 Task: Find the walking route from Golden Gate Park to the San Francisco Museum of Modern Art.
Action: Mouse moved to (224, 81)
Screenshot: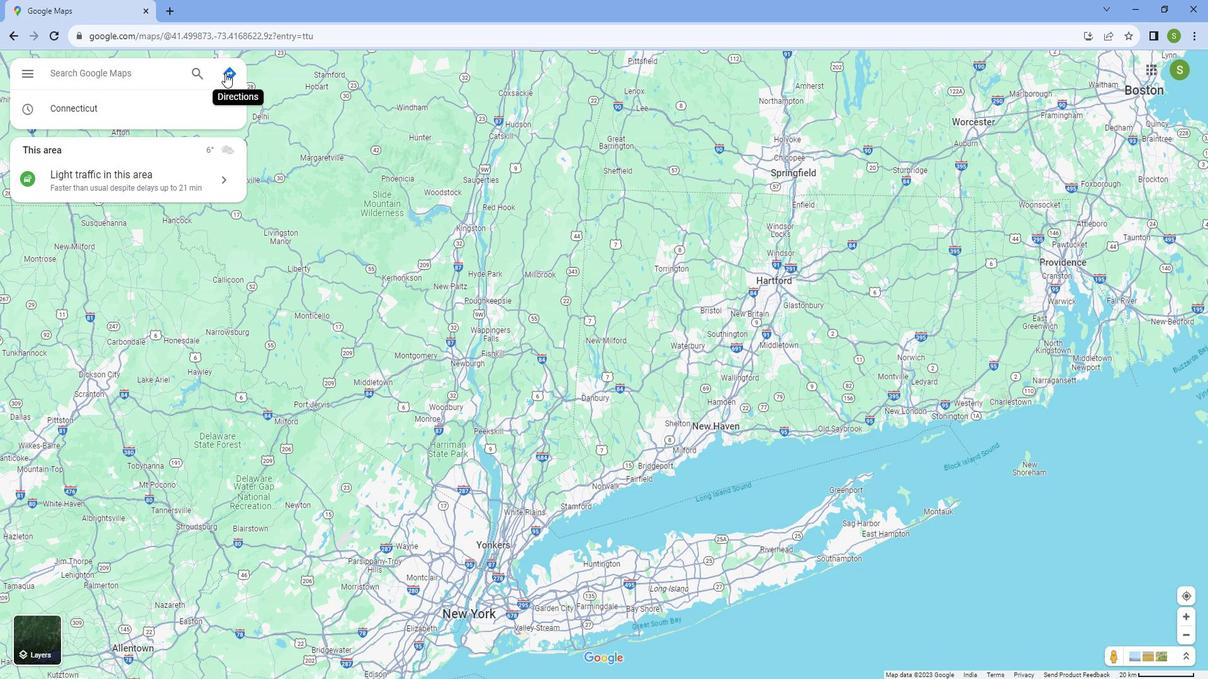 
Action: Mouse pressed left at (224, 81)
Screenshot: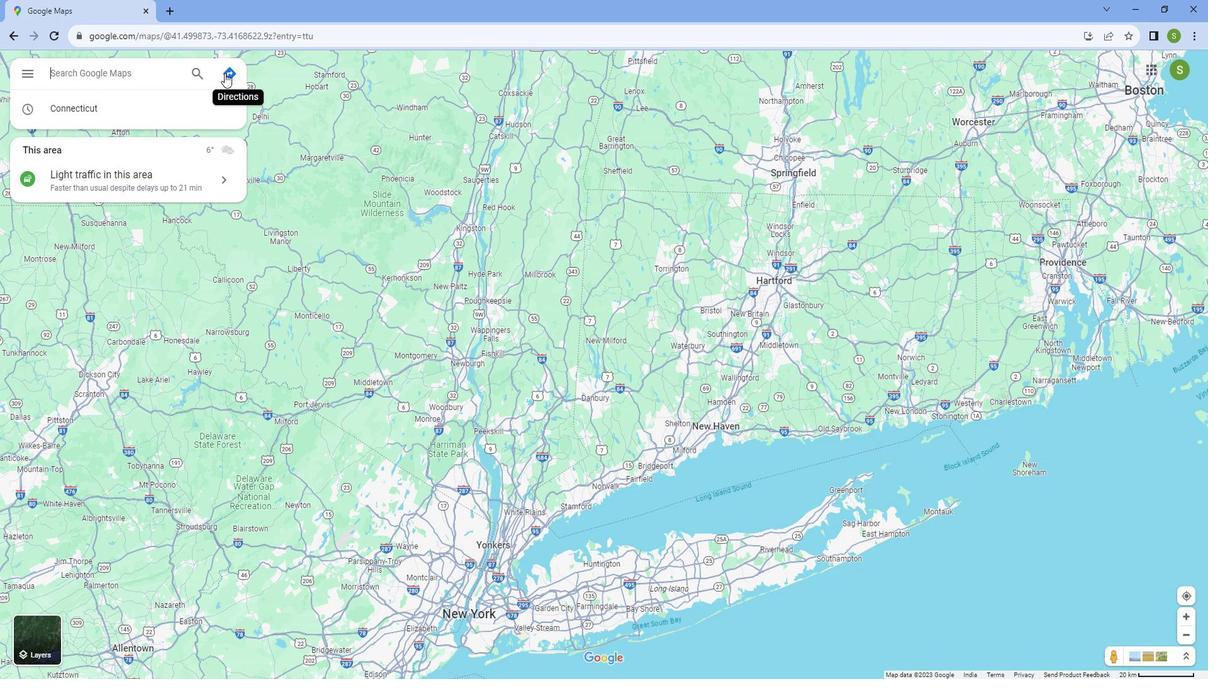 
Action: Mouse moved to (117, 118)
Screenshot: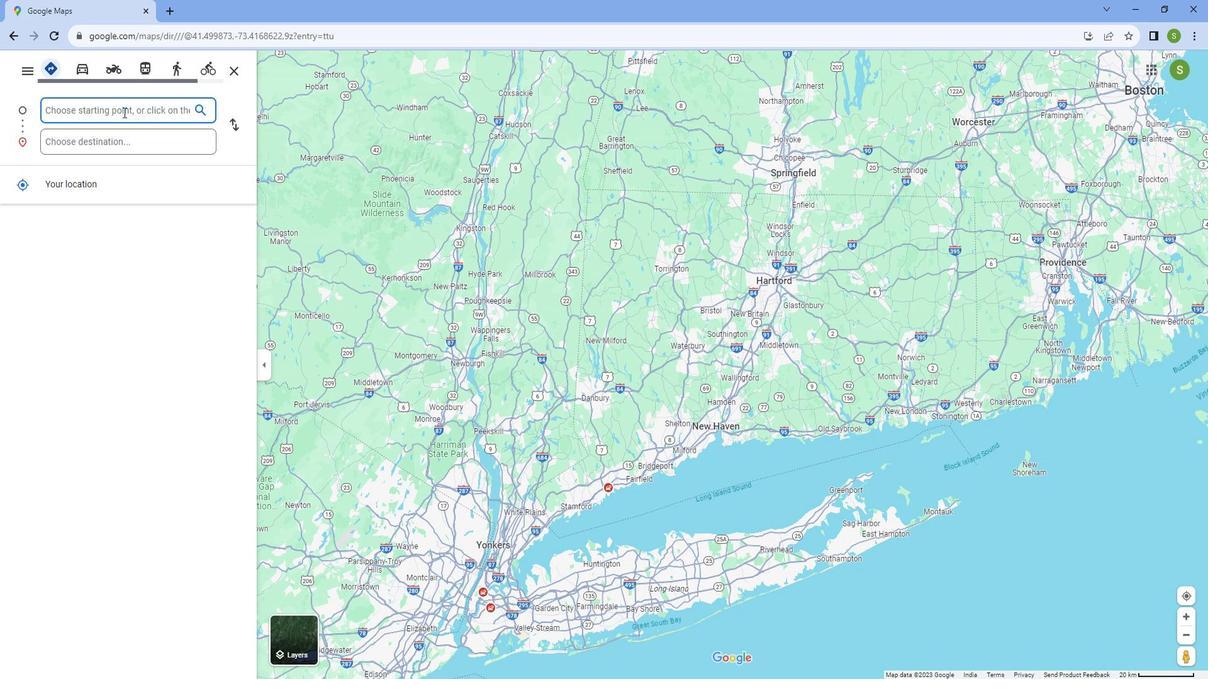 
Action: Key pressed <Key.caps_lock>G<Key.caps_lock>old
Screenshot: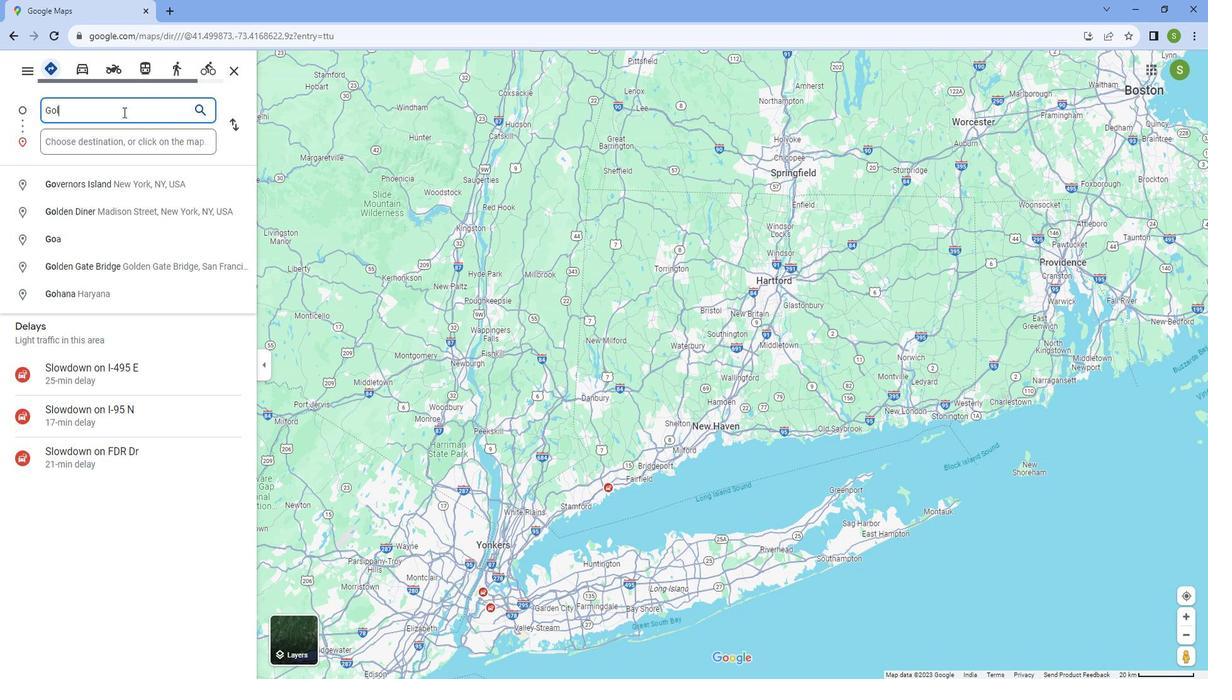 
Action: Mouse moved to (130, 123)
Screenshot: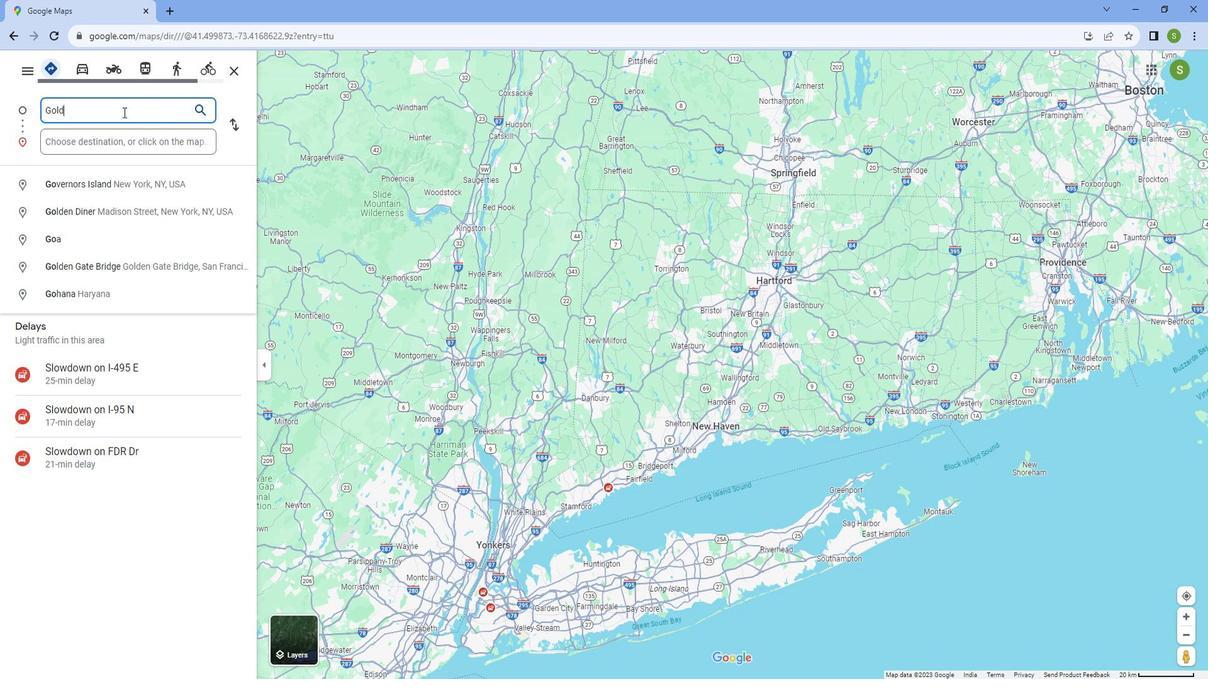 
Action: Key pressed e
Screenshot: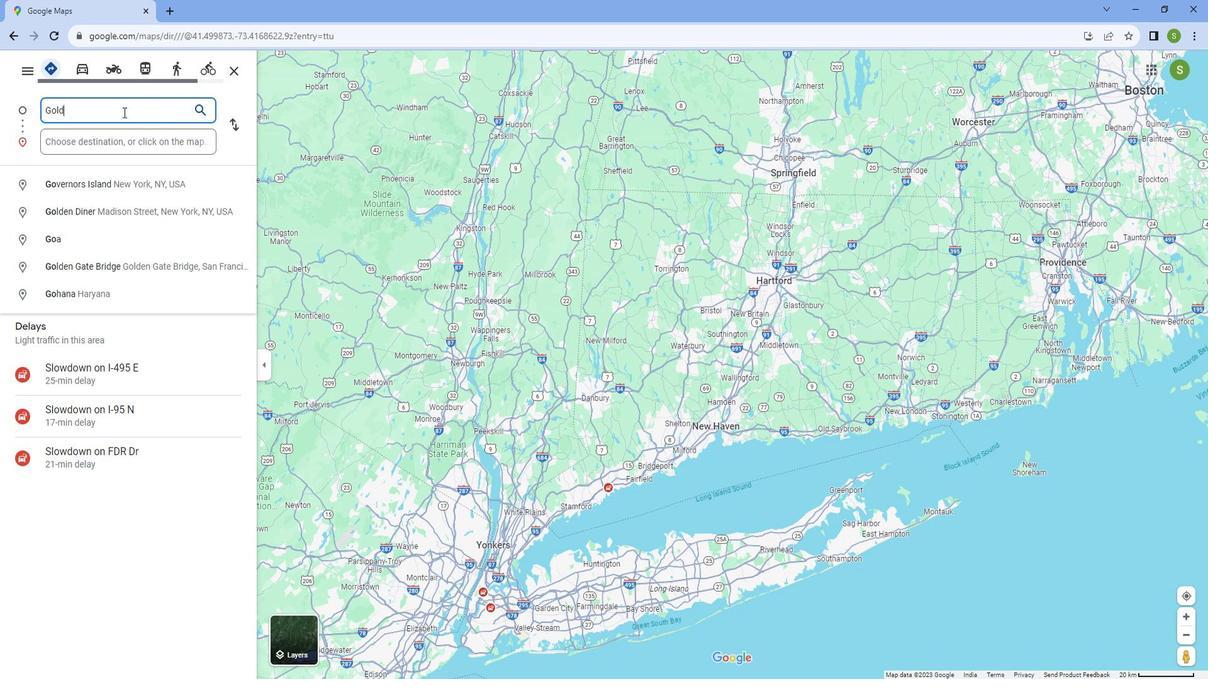 
Action: Mouse moved to (142, 127)
Screenshot: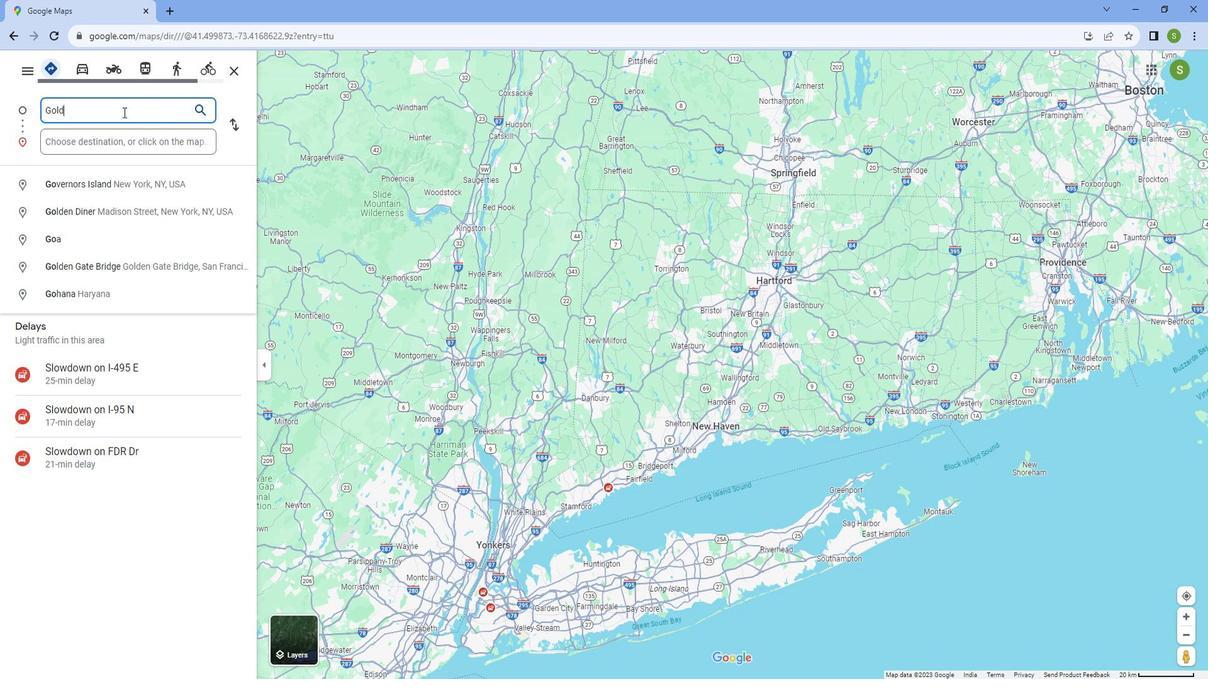 
Action: Key pressed n<Key.space><Key.caps_lock>G<Key.caps_lock>ate<Key.space><Key.caps_lock>P<Key.caps_lock>ark
Screenshot: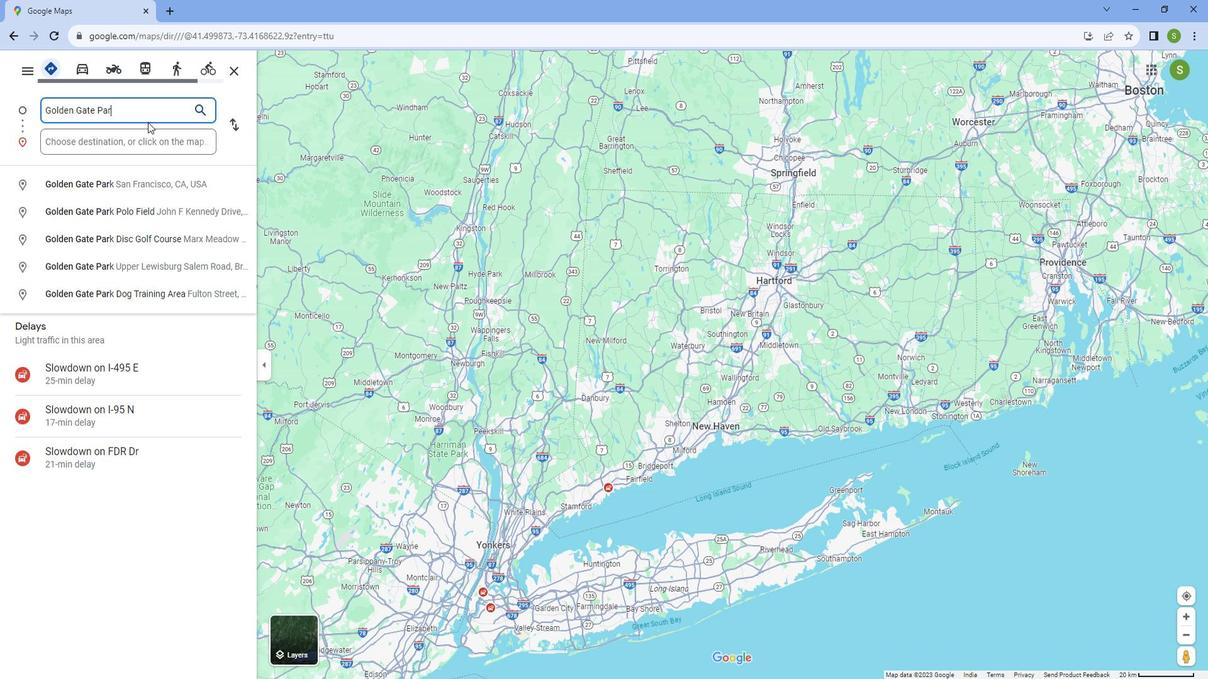 
Action: Mouse moved to (149, 182)
Screenshot: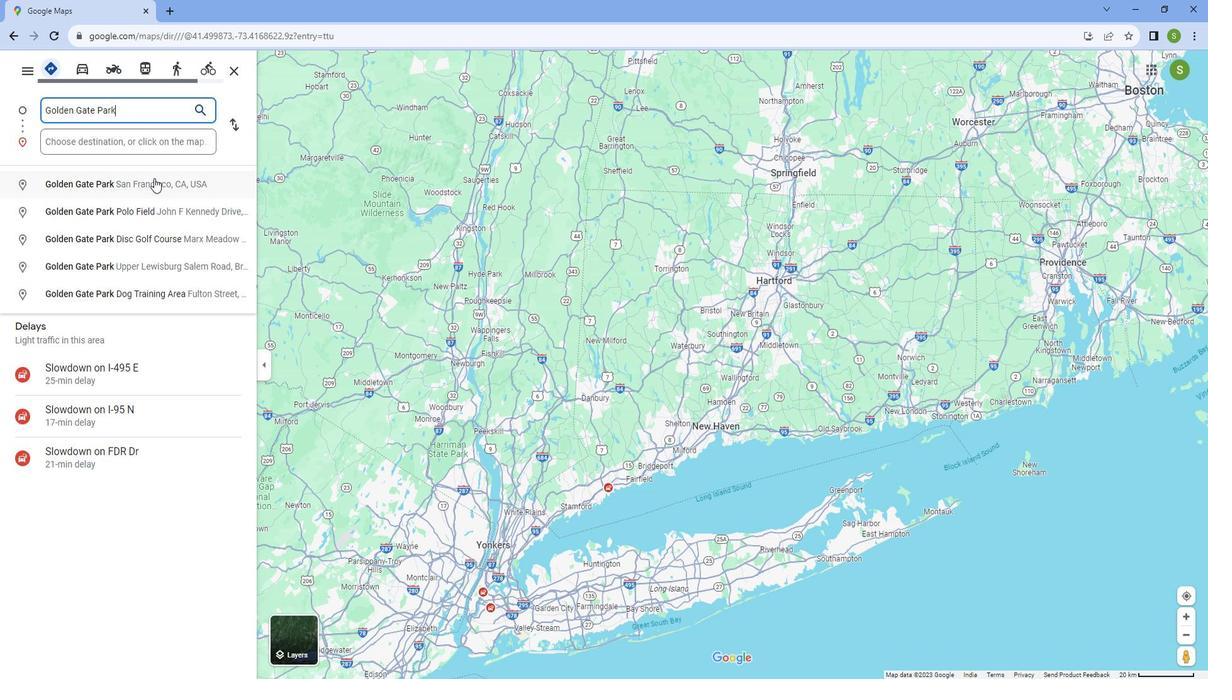 
Action: Mouse pressed left at (149, 182)
Screenshot: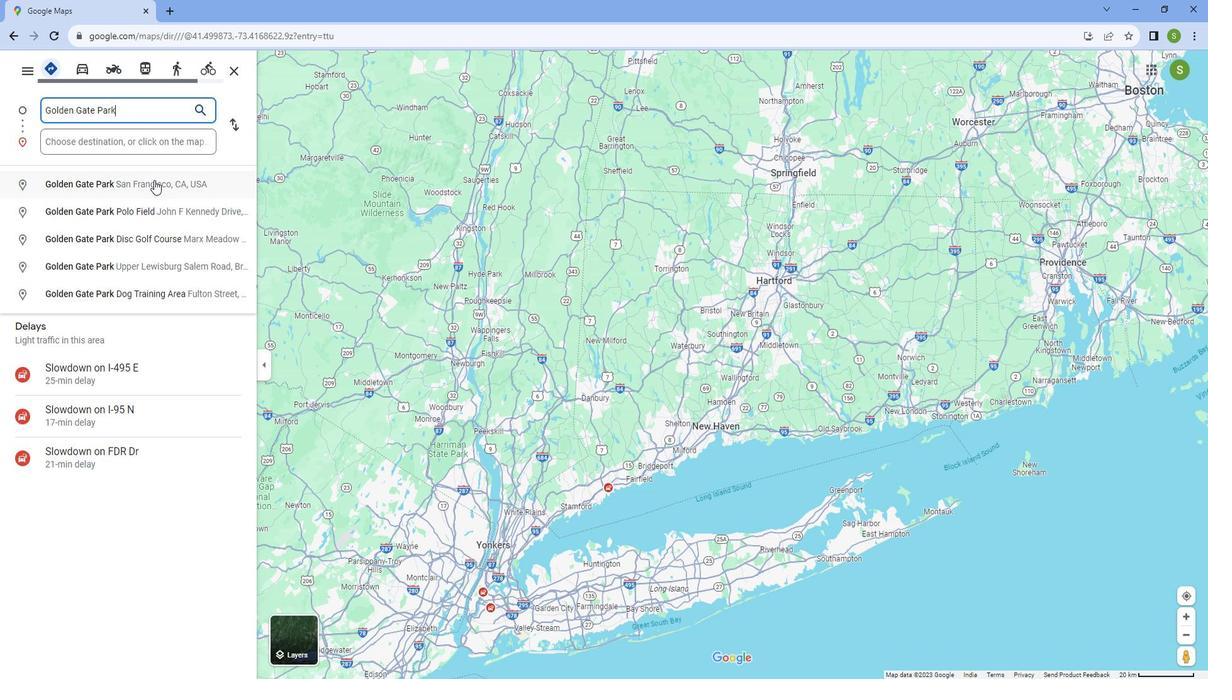 
Action: Mouse moved to (140, 144)
Screenshot: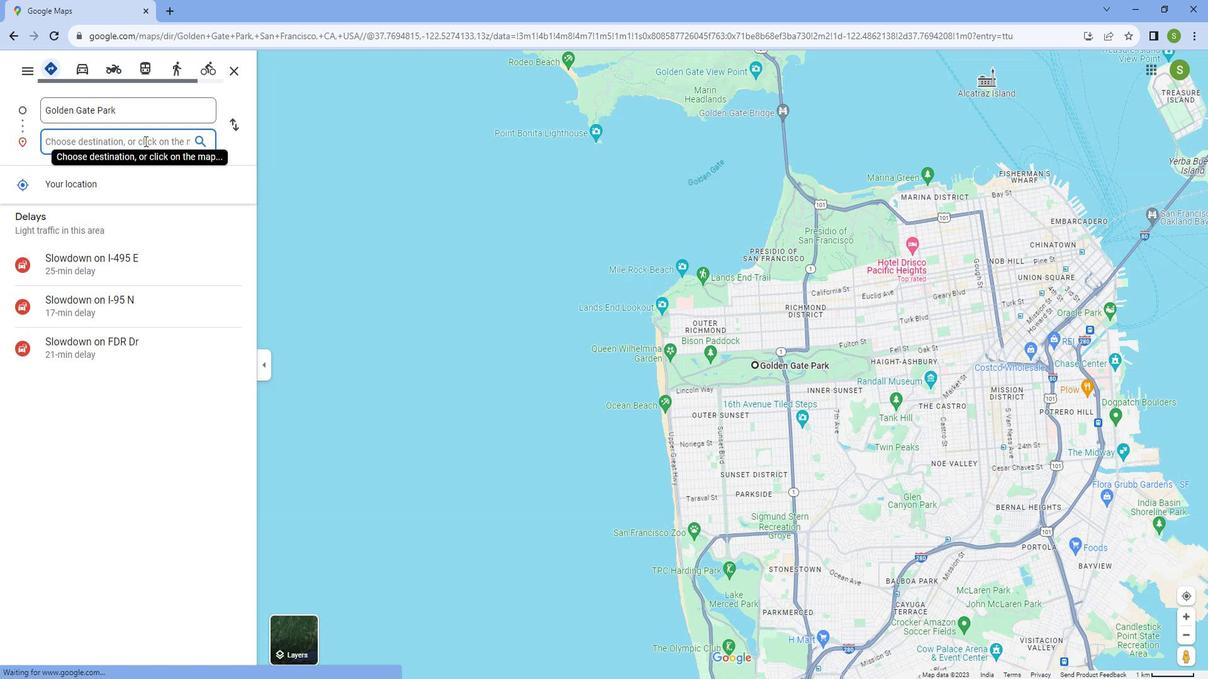 
Action: Mouse pressed left at (140, 144)
Screenshot: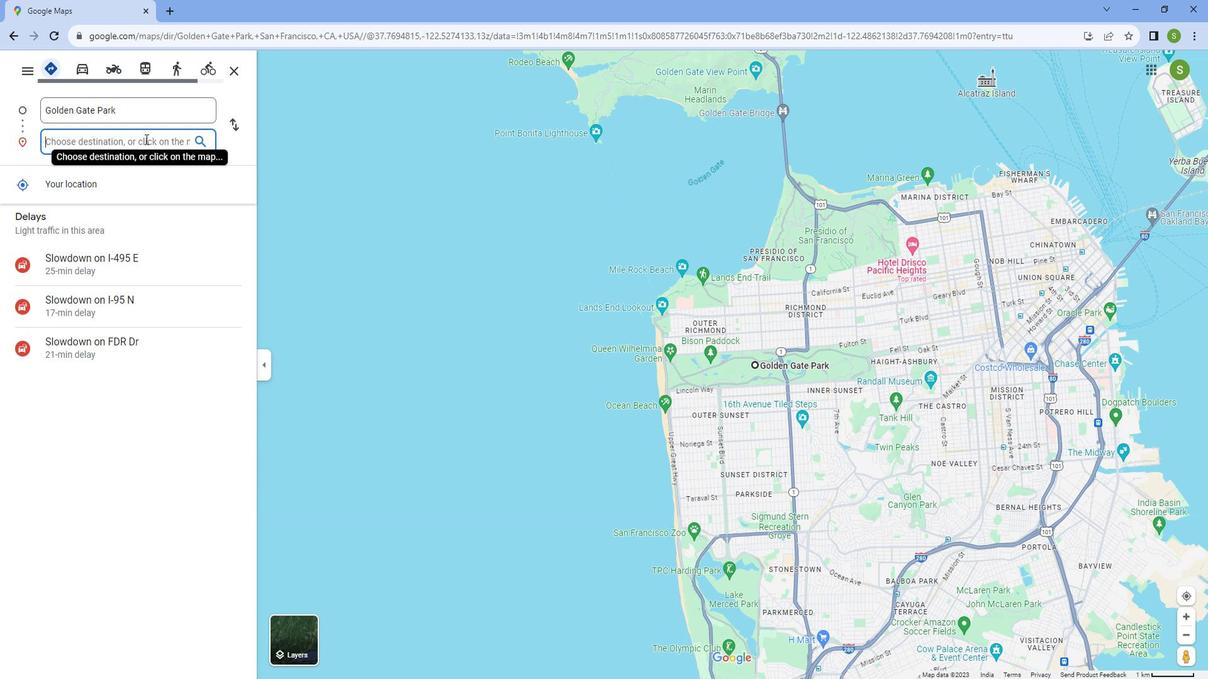 
Action: Mouse moved to (140, 144)
Screenshot: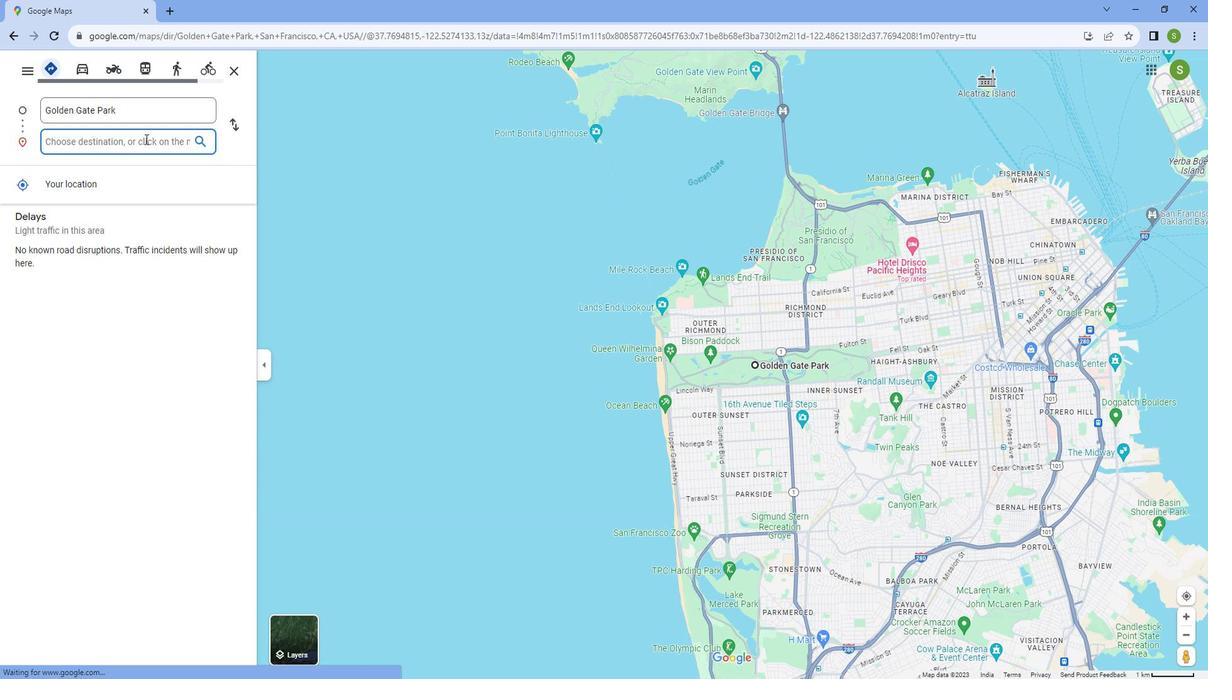 
Action: Key pressed <Key.caps_lock>S<Key.caps_lock>an<Key.space><Key.caps_lock>F<Key.caps_lock>rancisco<Key.space><Key.caps_lock>M<Key.caps_lock>use
Screenshot: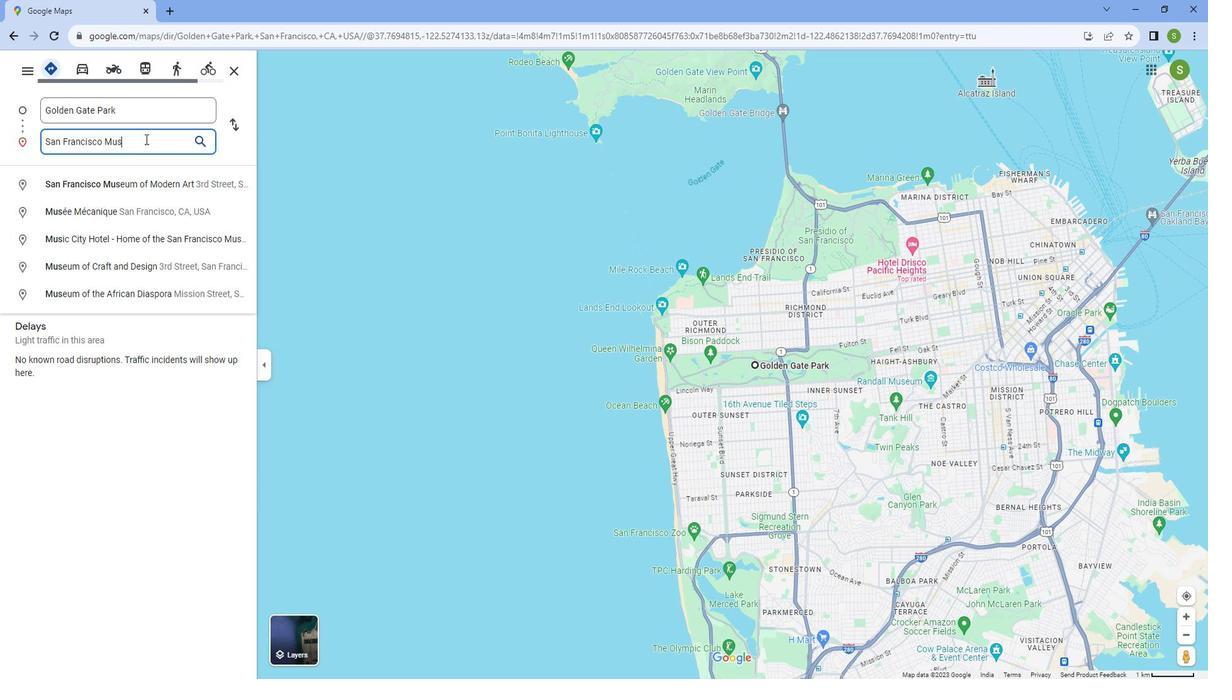 
Action: Mouse moved to (182, 147)
Screenshot: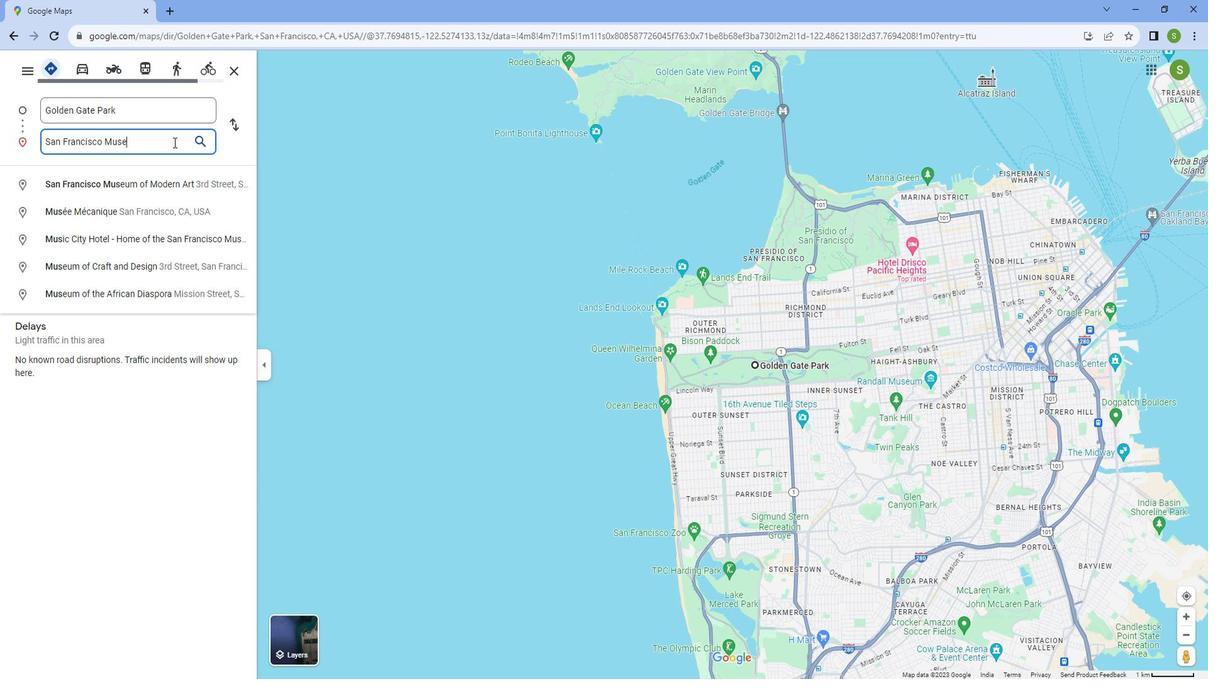 
Action: Key pressed um<Key.space><Key.caps_lock>OG<Key.backspace>F<Key.space><Key.caps_lock>m<Key.caps_lock>O<Key.backspace>
Screenshot: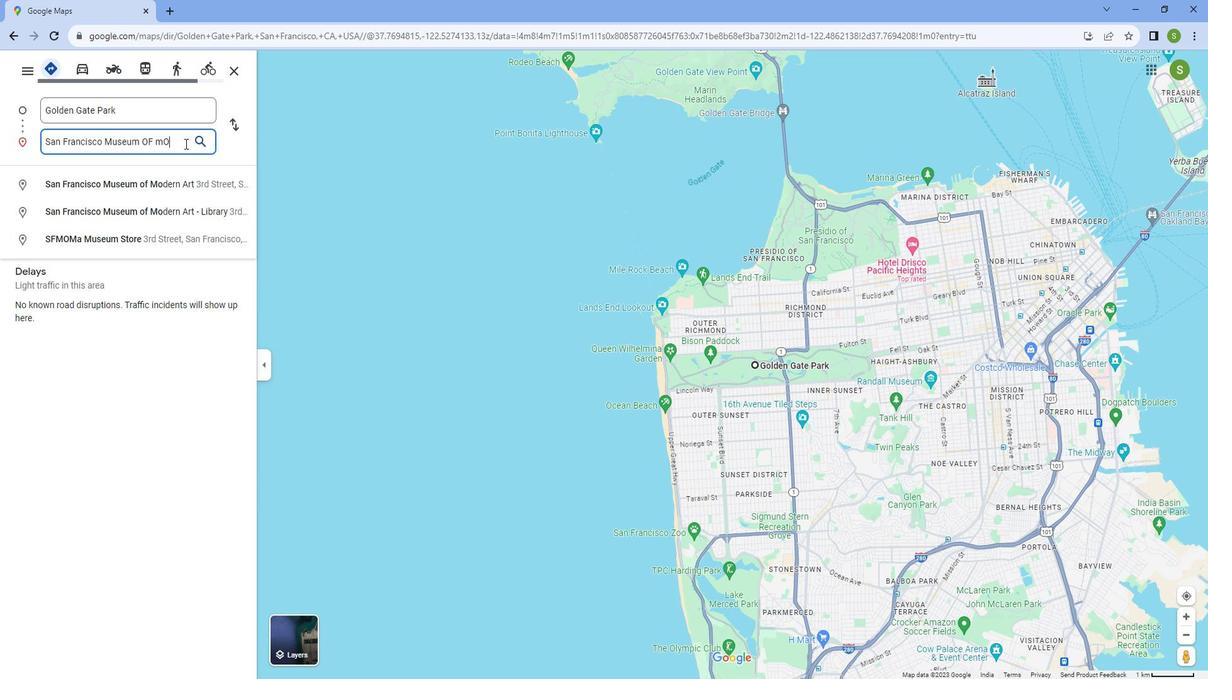 
Action: Mouse moved to (183, 148)
Screenshot: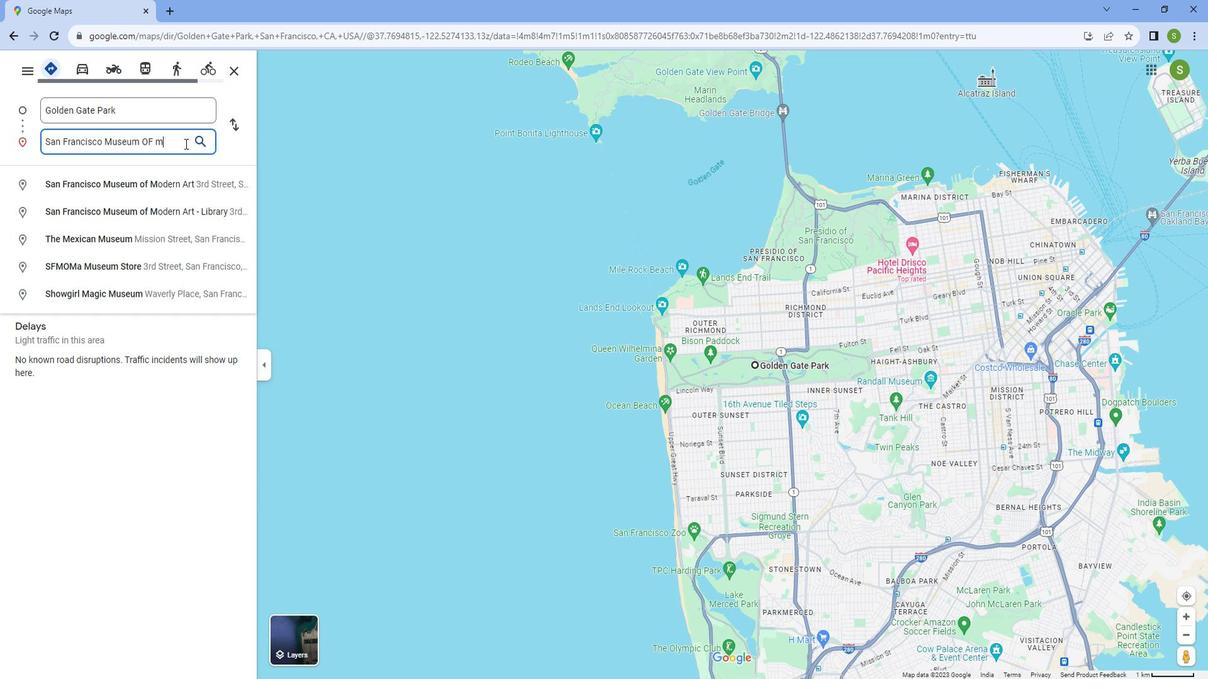 
Action: Key pressed <Key.backspace>M<Key.caps_lock>ode
Screenshot: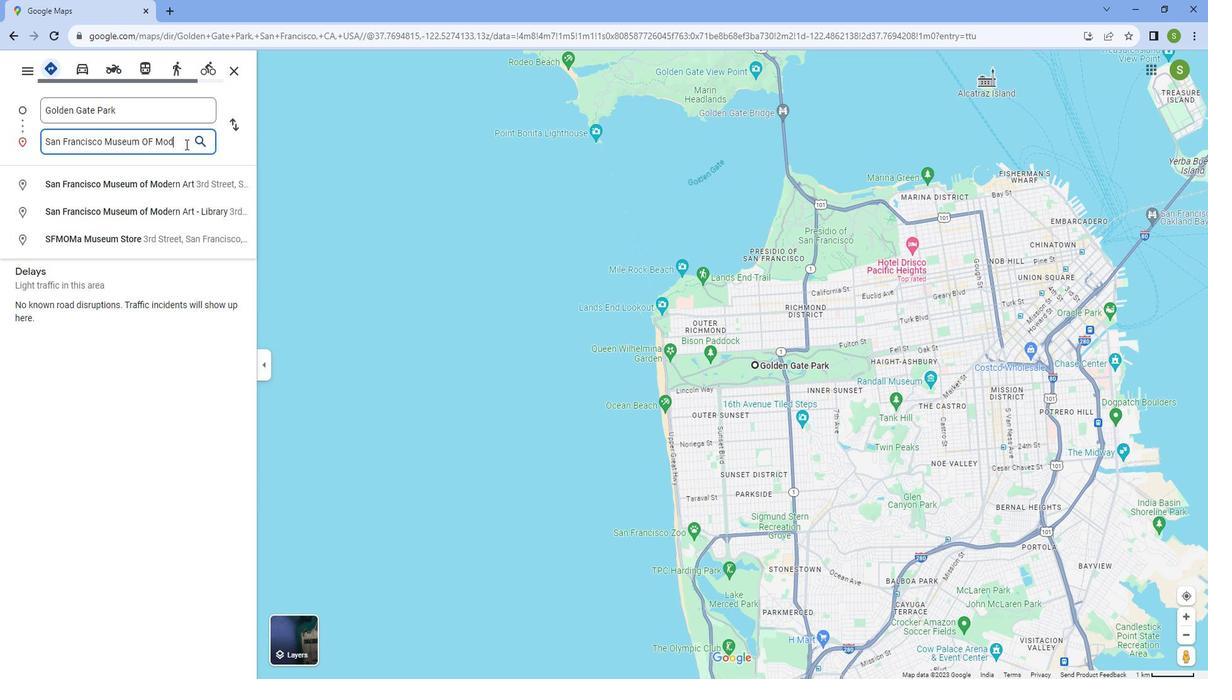 
Action: Mouse moved to (298, 212)
Screenshot: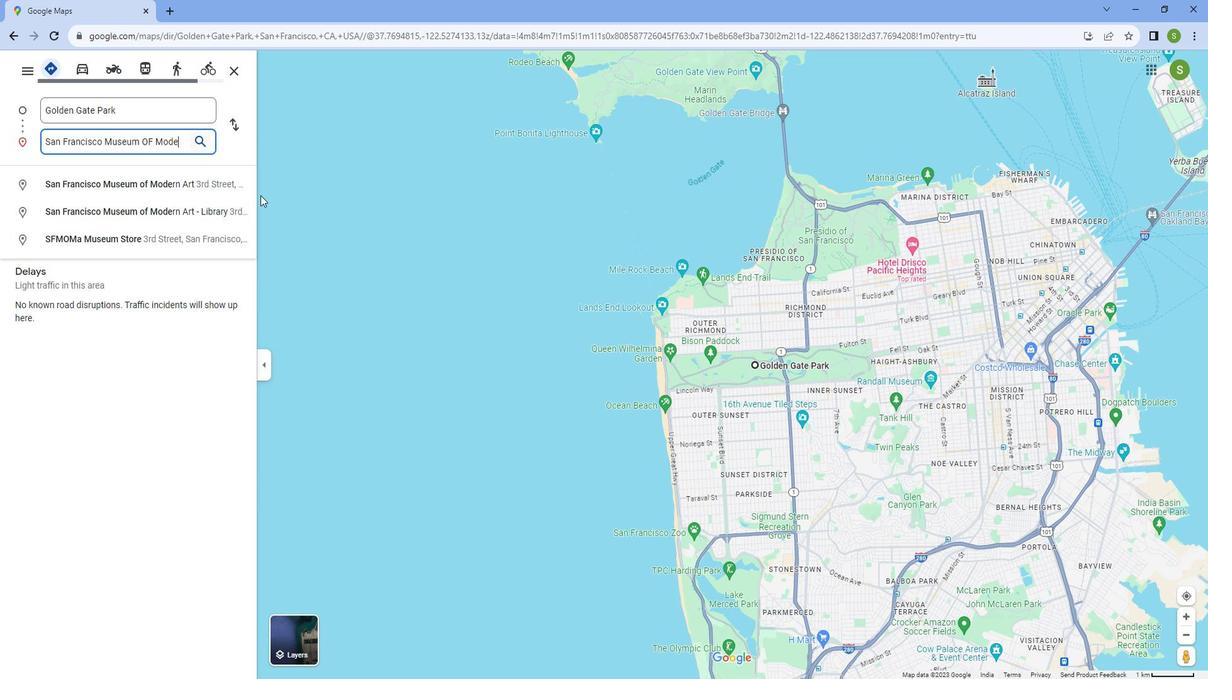
Action: Key pressed r
Screenshot: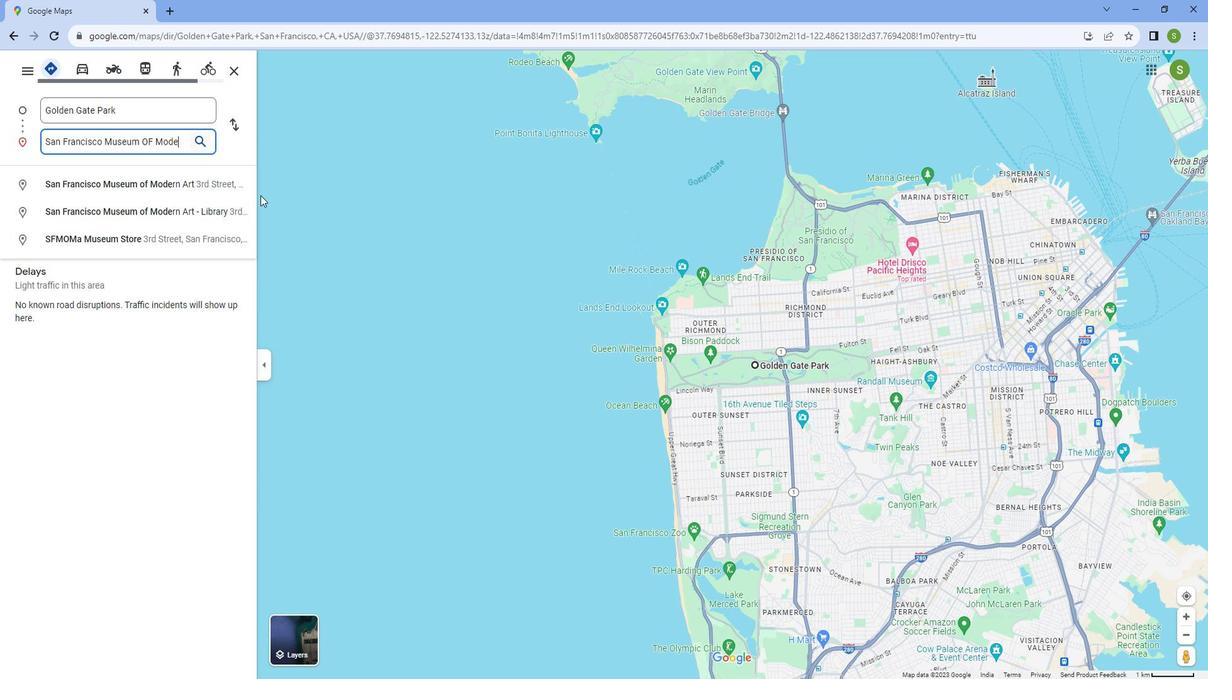 
Action: Mouse moved to (308, 215)
Screenshot: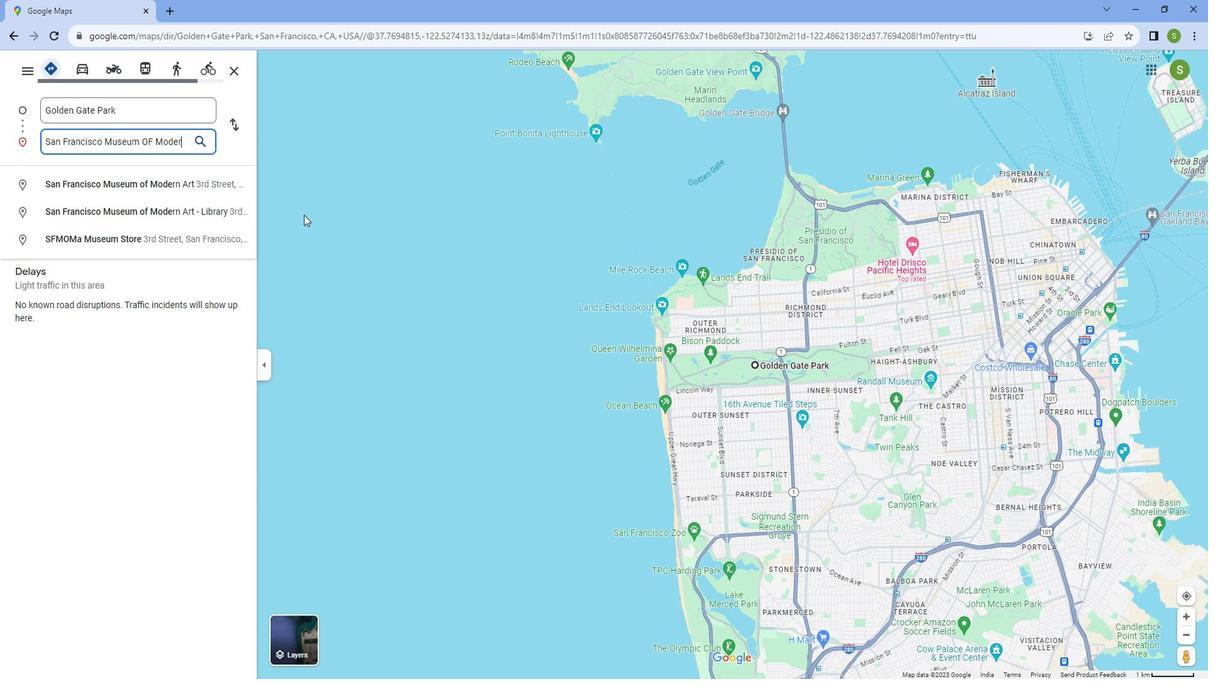 
Action: Key pressed n<Key.space><Key.caps_lock>A<Key.caps_lock>rt
Screenshot: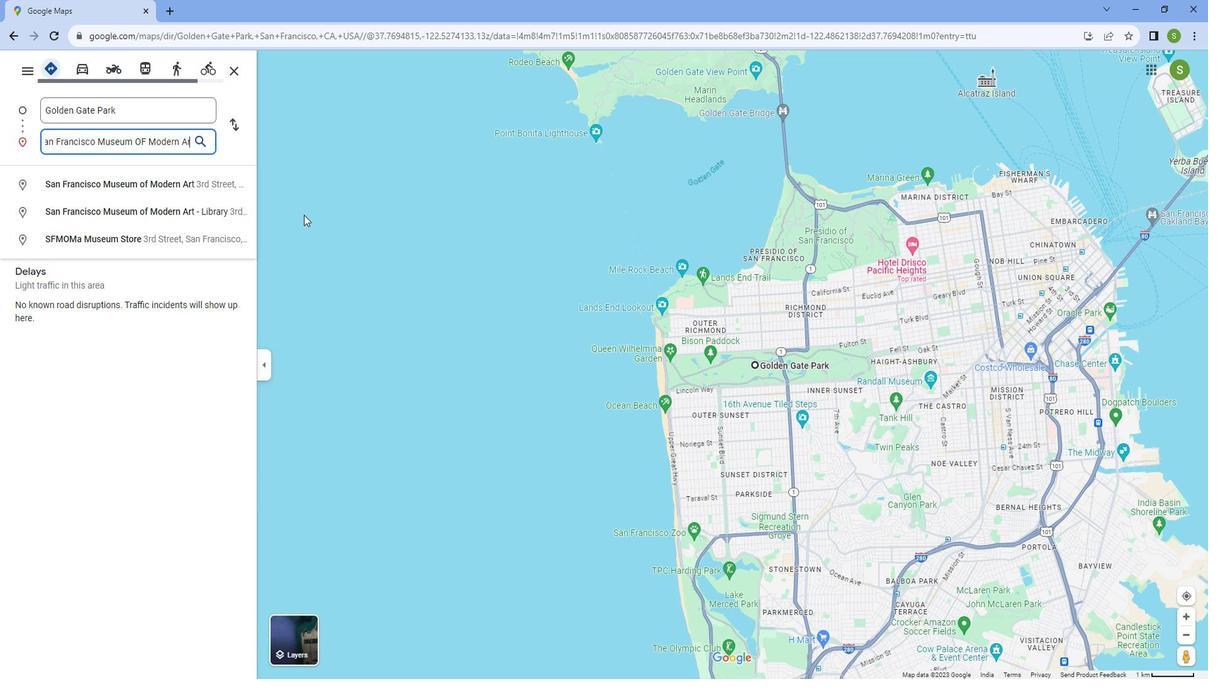 
Action: Mouse moved to (220, 182)
Screenshot: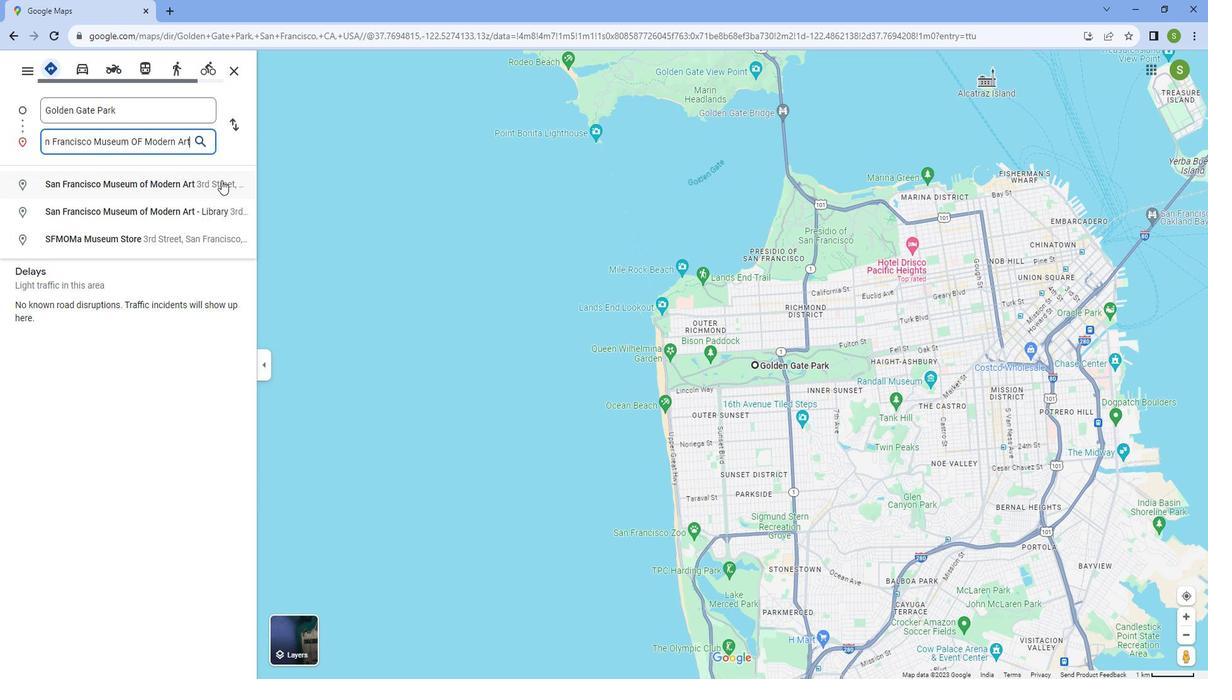 
Action: Mouse pressed left at (220, 182)
Screenshot: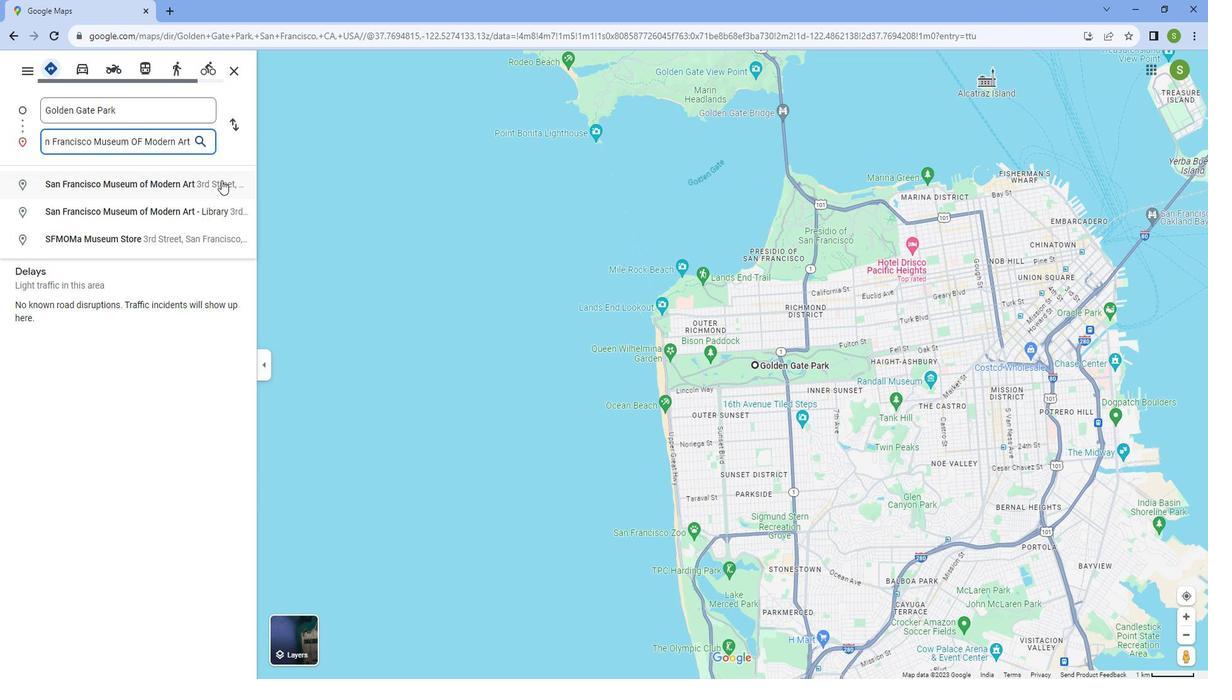 
Action: Mouse moved to (734, 465)
Screenshot: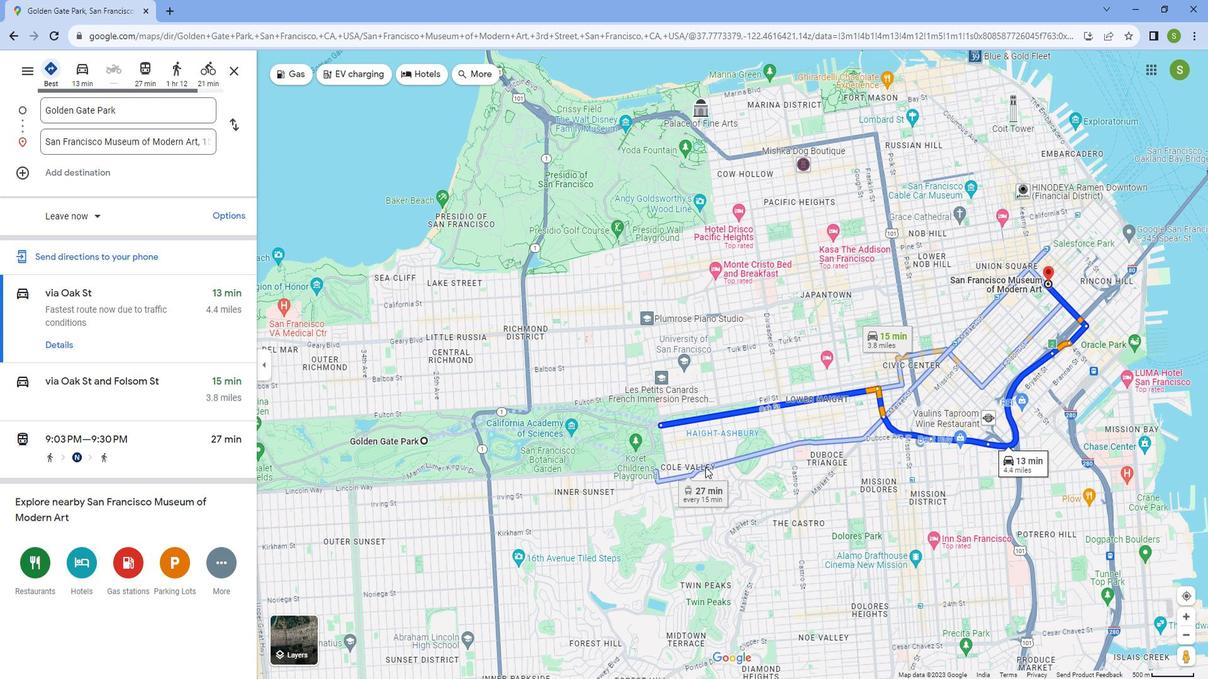 
Action: Mouse pressed left at (734, 465)
Screenshot: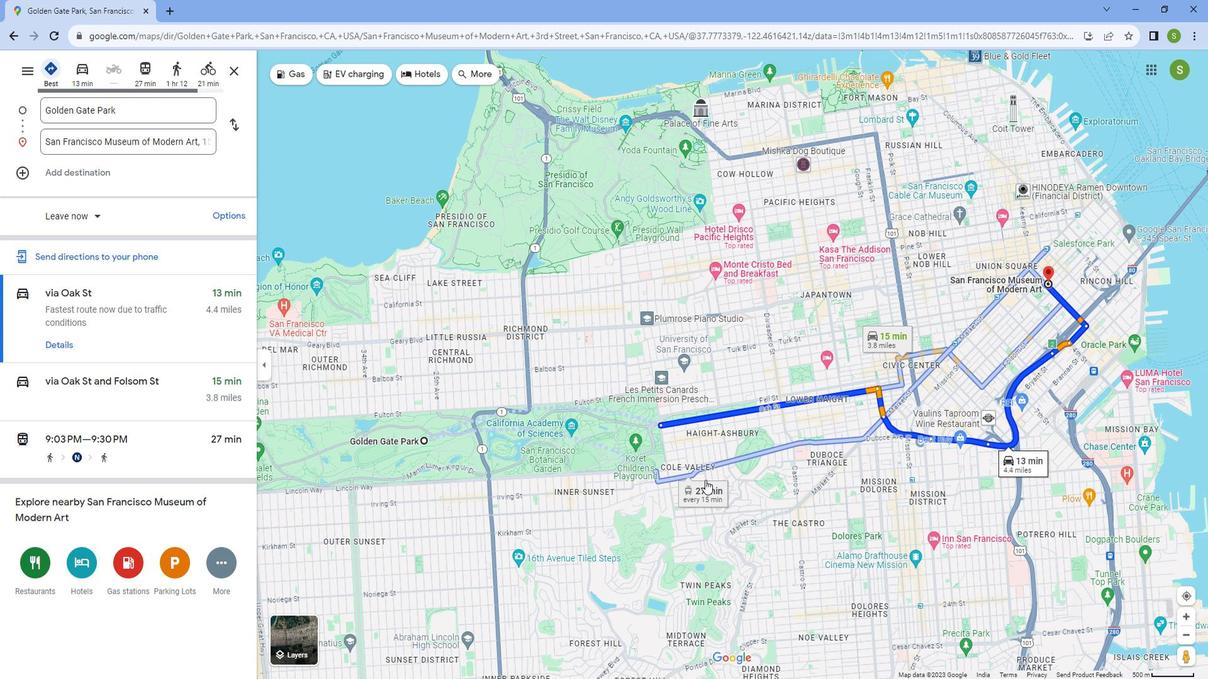 
Action: Mouse moved to (175, 88)
Screenshot: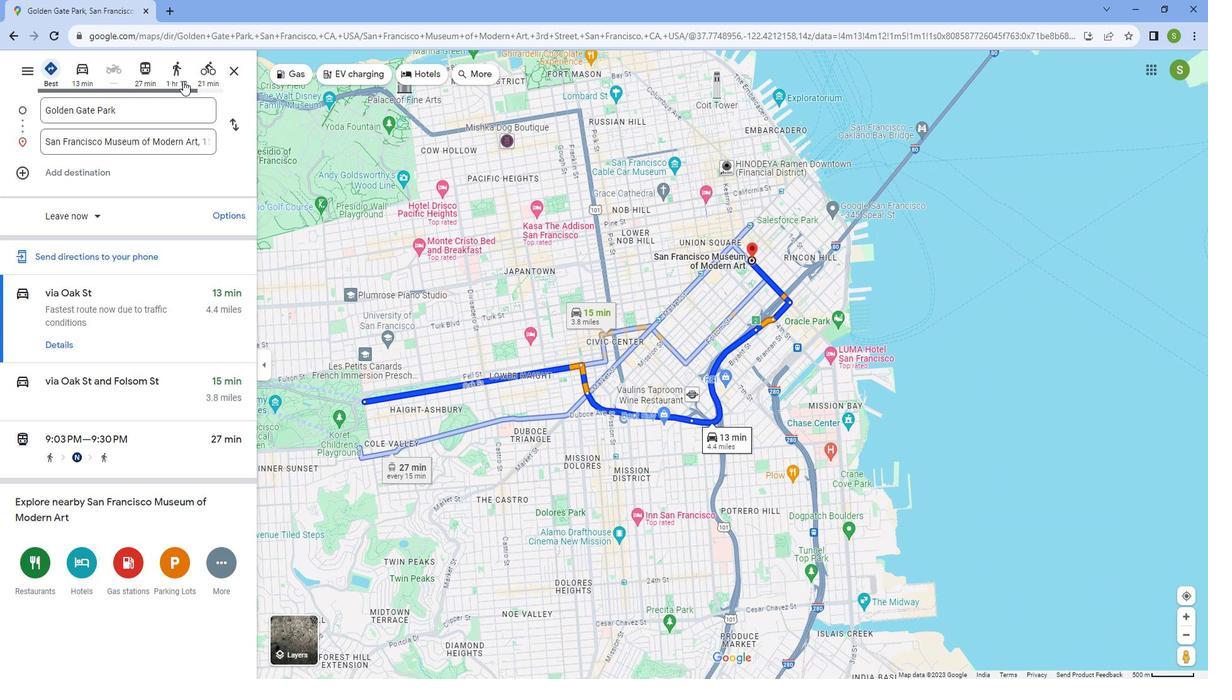 
Action: Mouse pressed left at (175, 88)
Screenshot: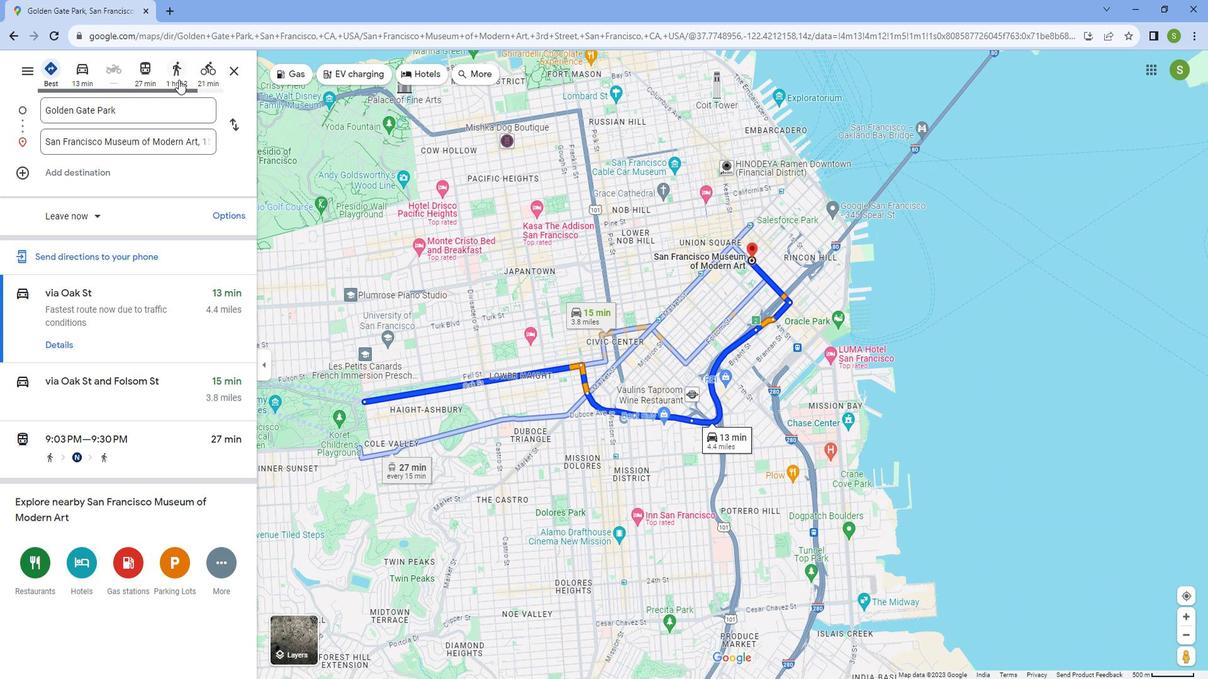 
Action: Mouse moved to (823, 368)
Screenshot: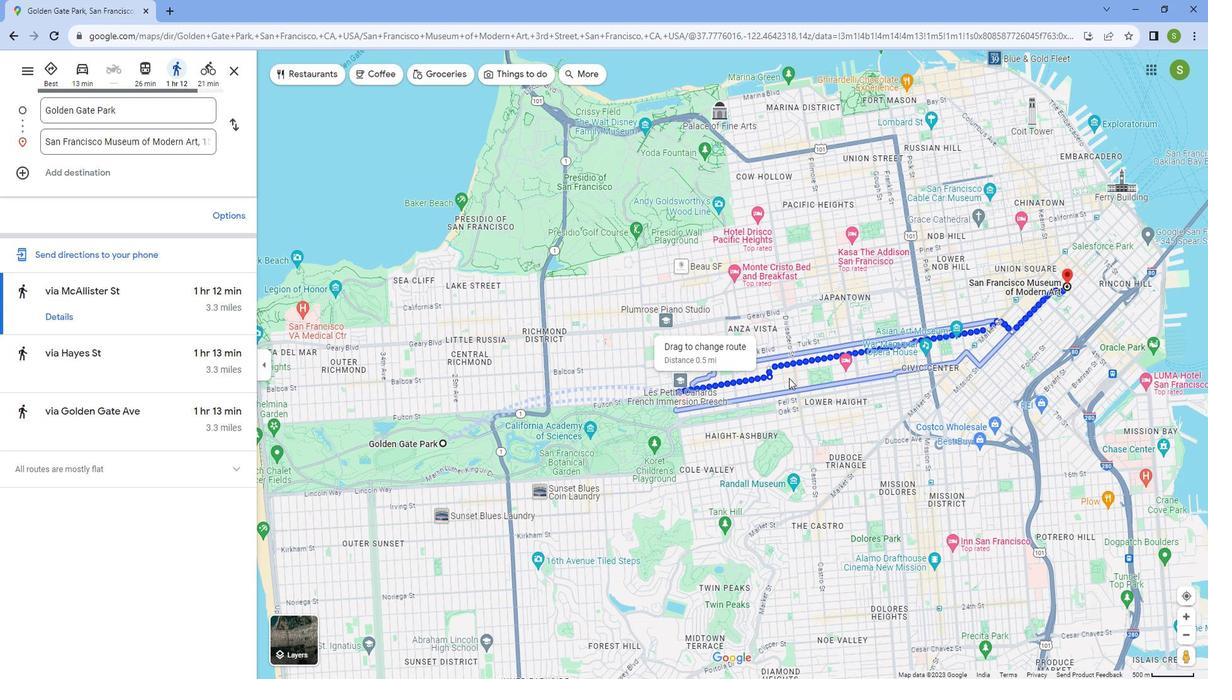 
Action: Mouse scrolled (823, 369) with delta (0, 0)
Screenshot: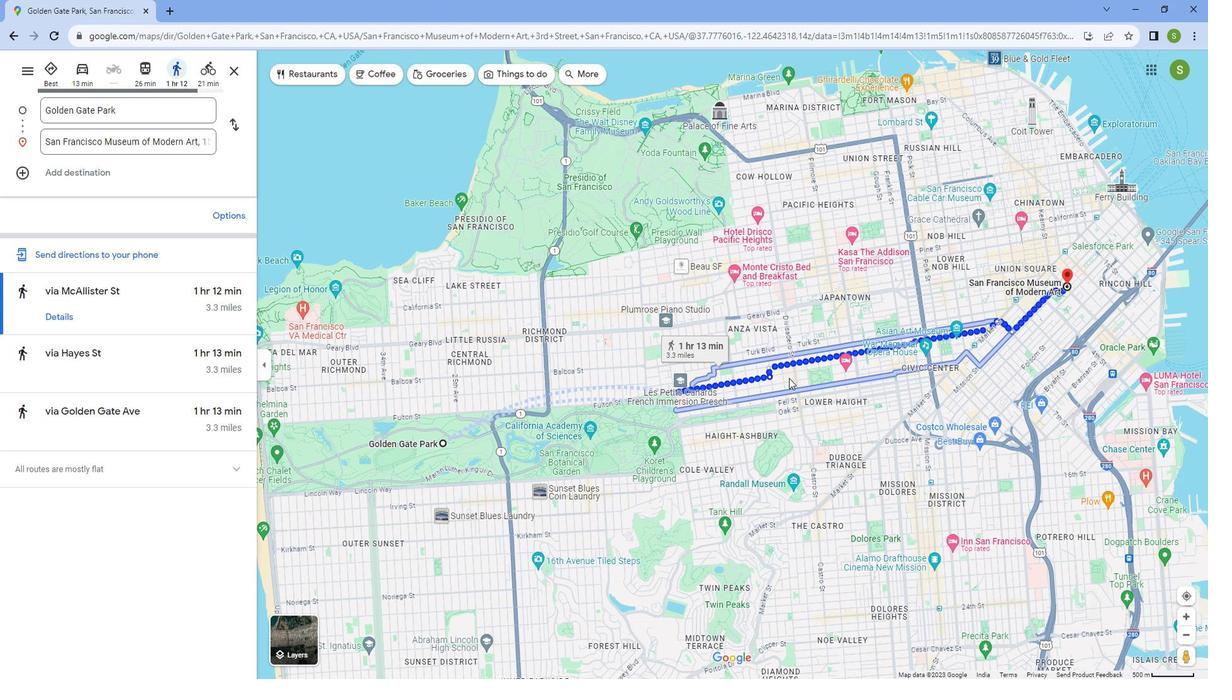 
Action: Mouse scrolled (823, 369) with delta (0, 0)
Screenshot: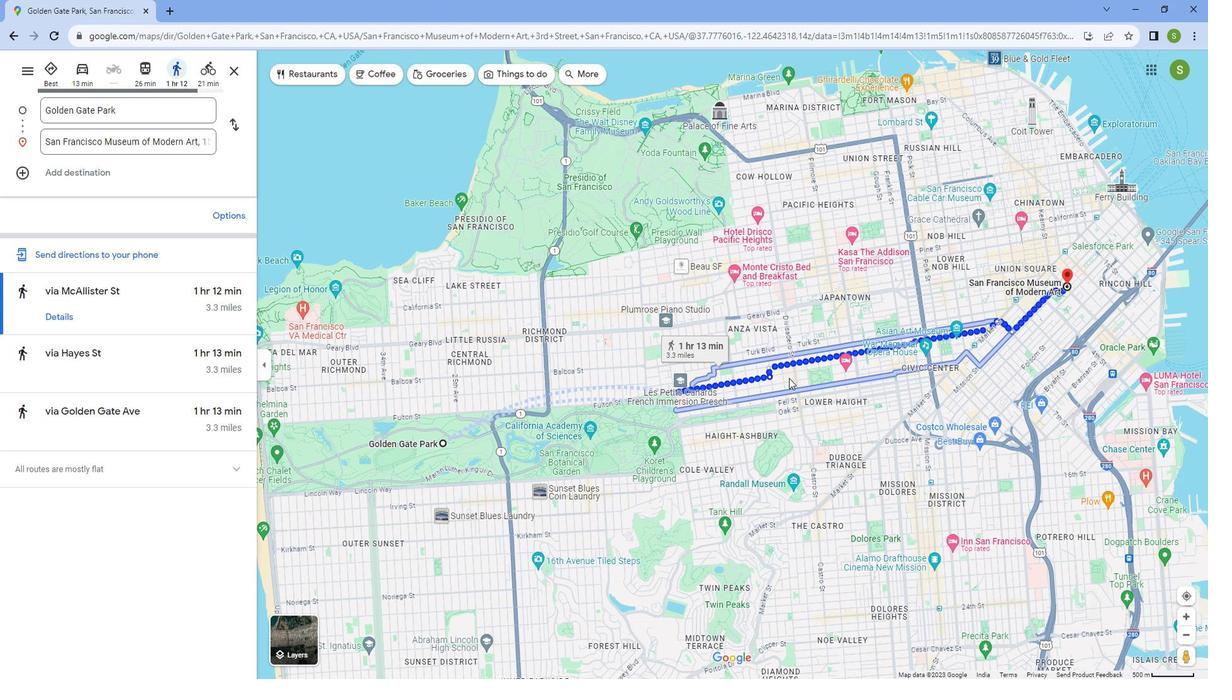 
Action: Mouse scrolled (823, 369) with delta (0, 0)
Screenshot: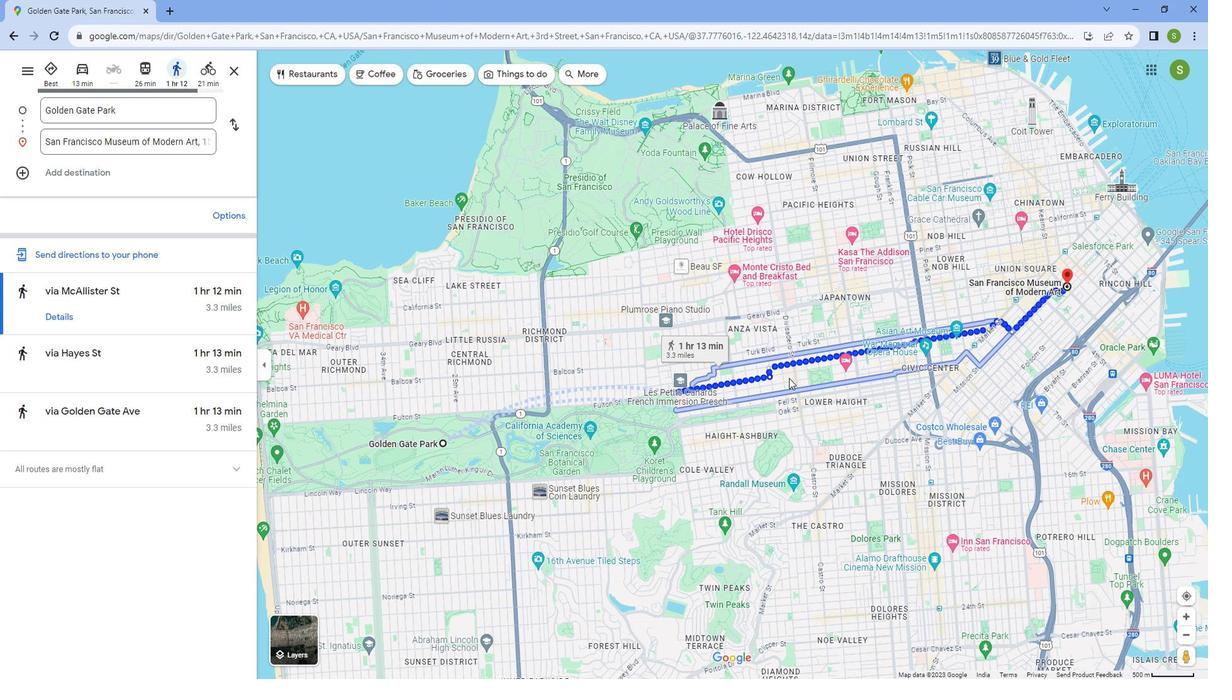 
Action: Mouse moved to (823, 368)
Screenshot: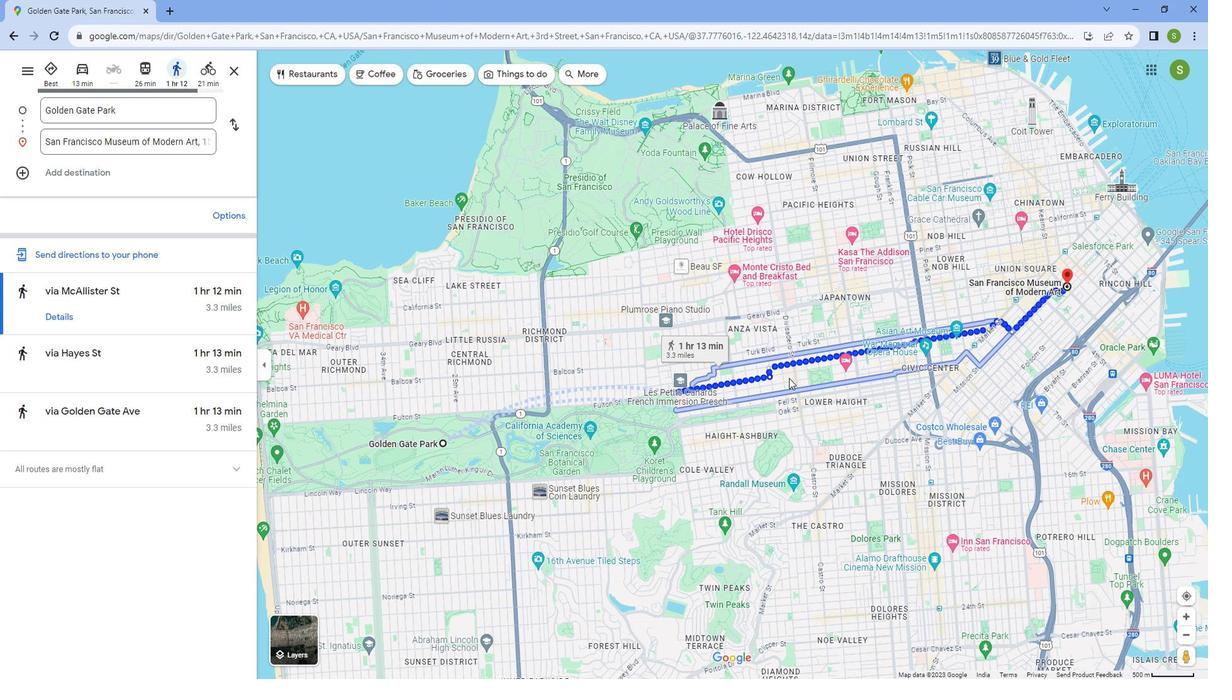 
Action: Mouse scrolled (823, 369) with delta (0, 0)
Screenshot: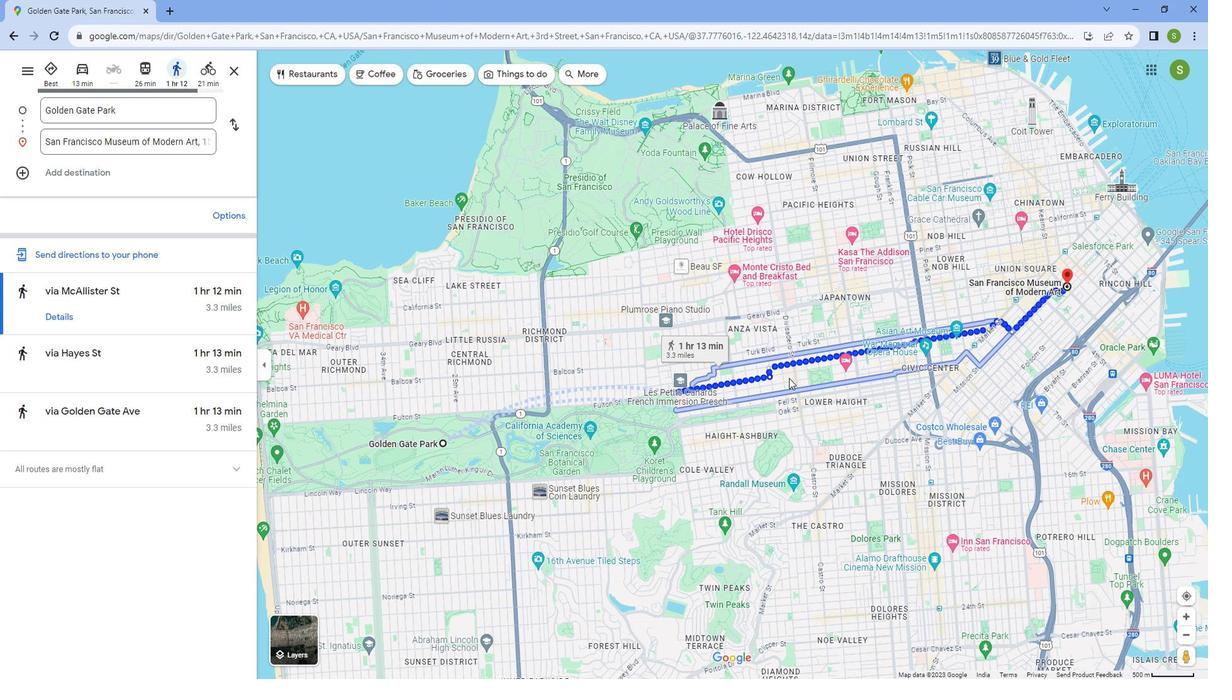 
Action: Mouse moved to (762, 375)
Screenshot: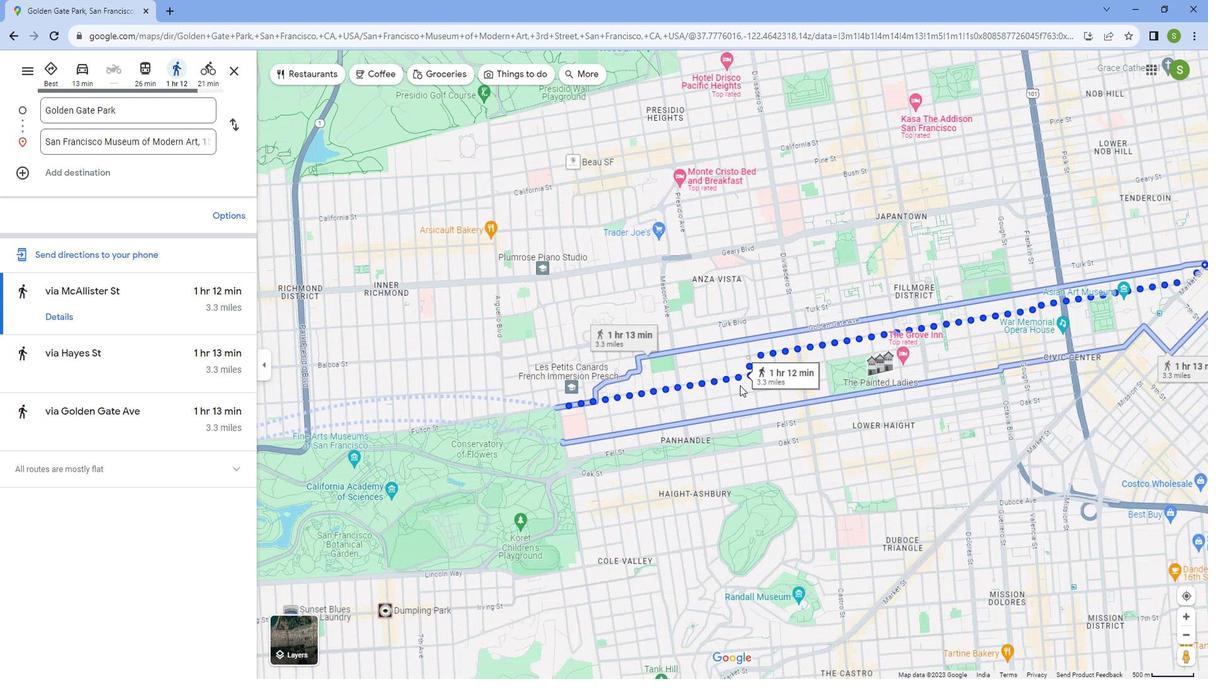 
Action: Mouse scrolled (762, 376) with delta (0, 0)
Screenshot: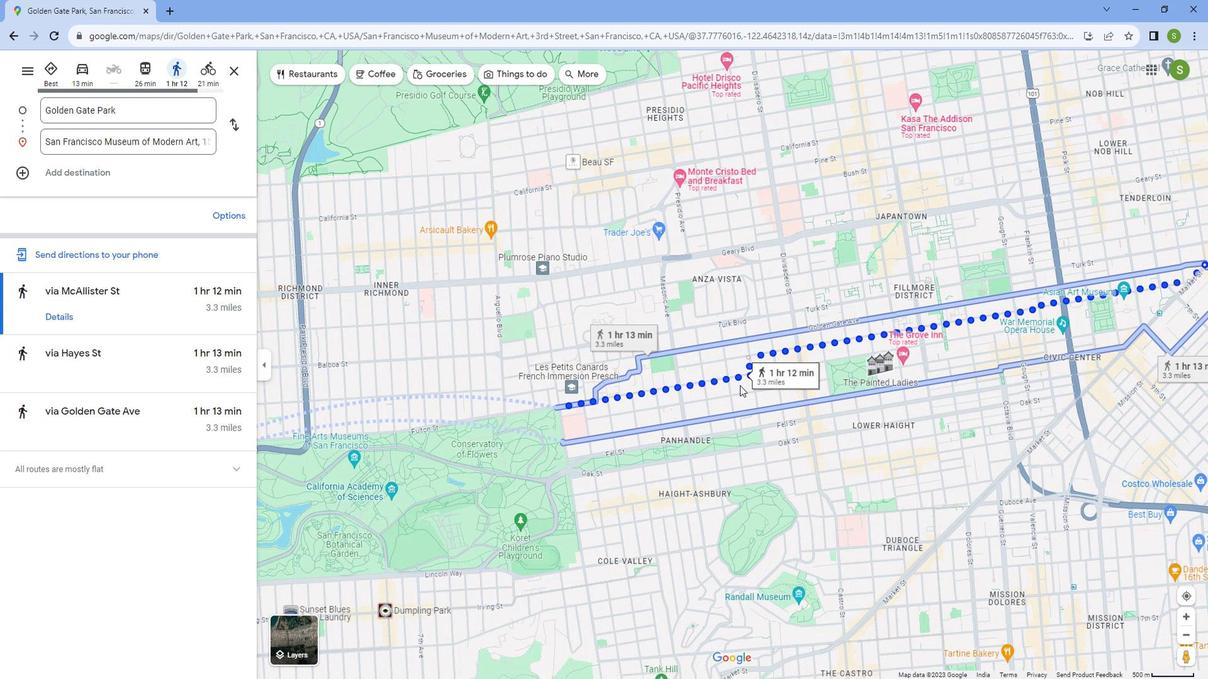 
Action: Mouse scrolled (762, 376) with delta (0, 0)
Screenshot: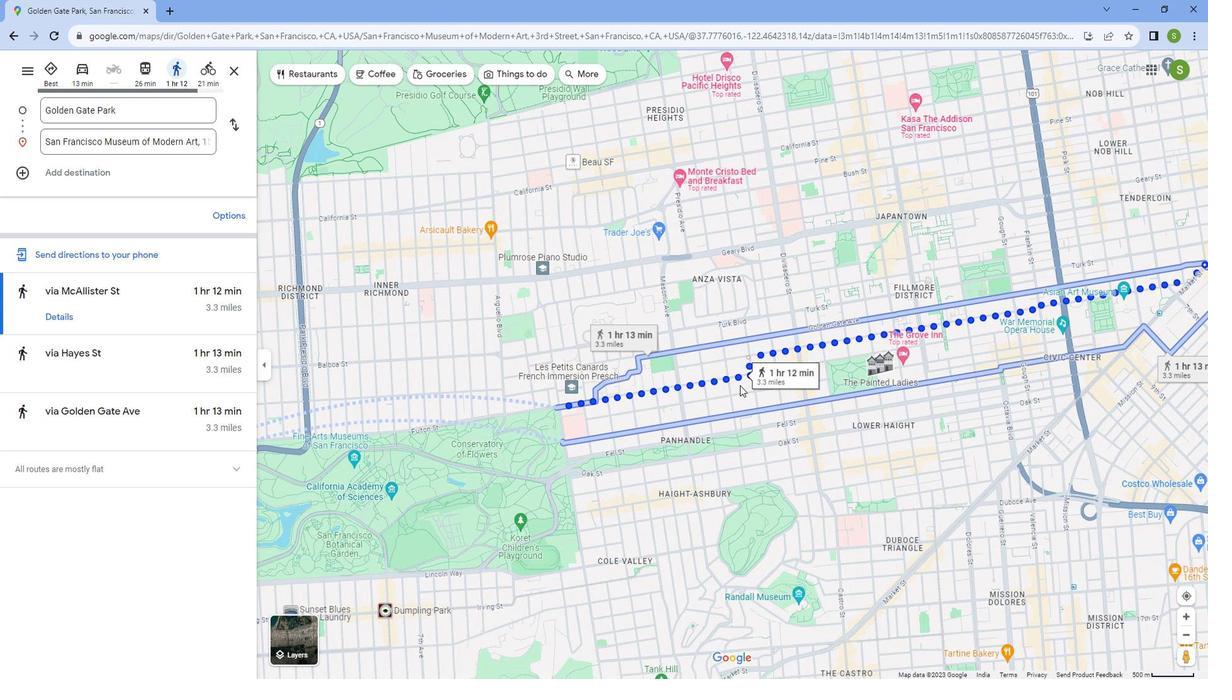 
Action: Mouse scrolled (762, 376) with delta (0, 0)
Screenshot: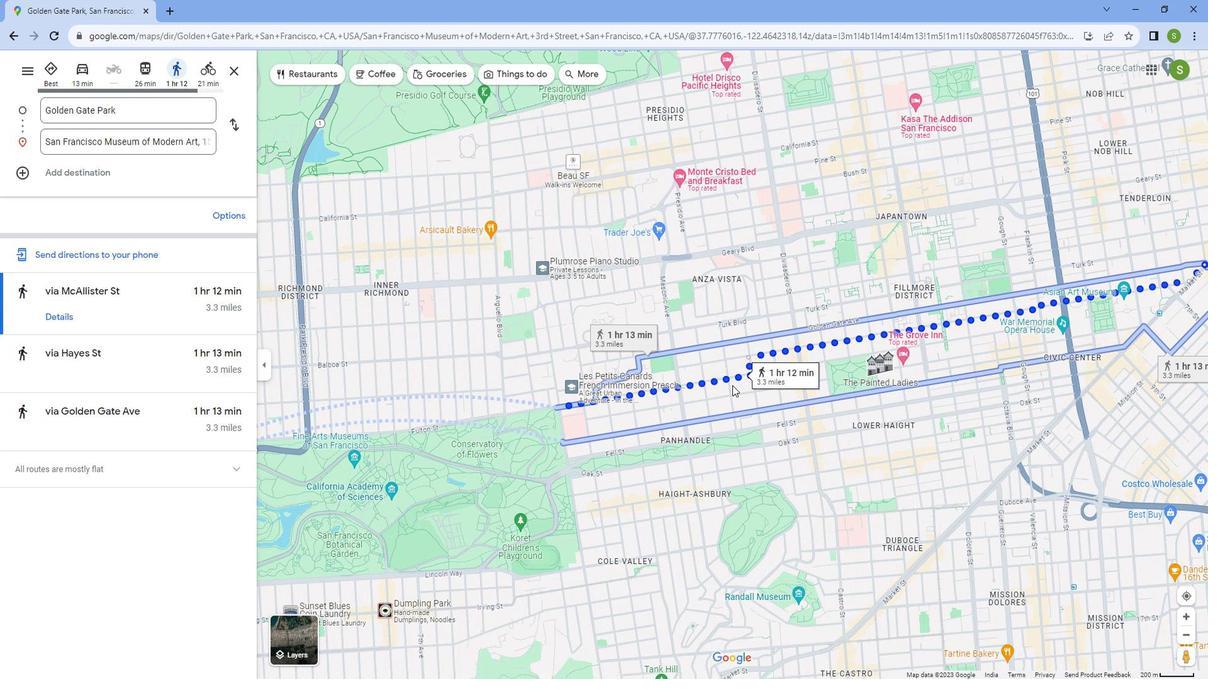 
Action: Mouse moved to (762, 375)
Screenshot: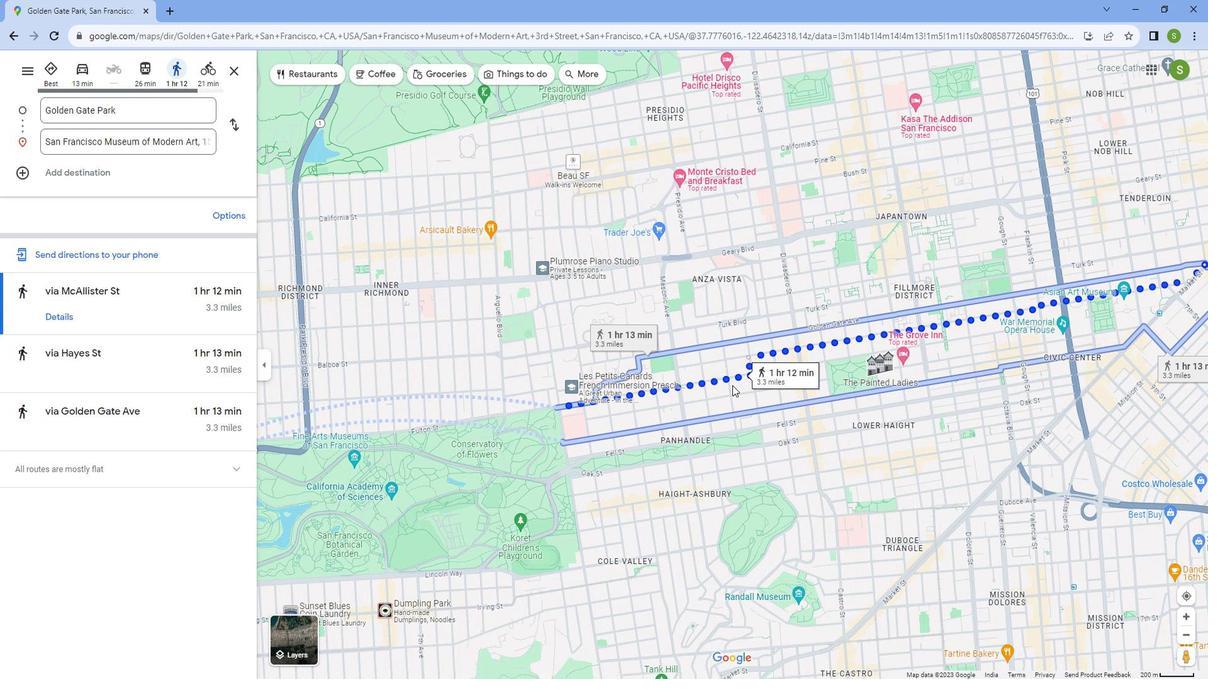 
Action: Mouse scrolled (762, 376) with delta (0, 0)
Screenshot: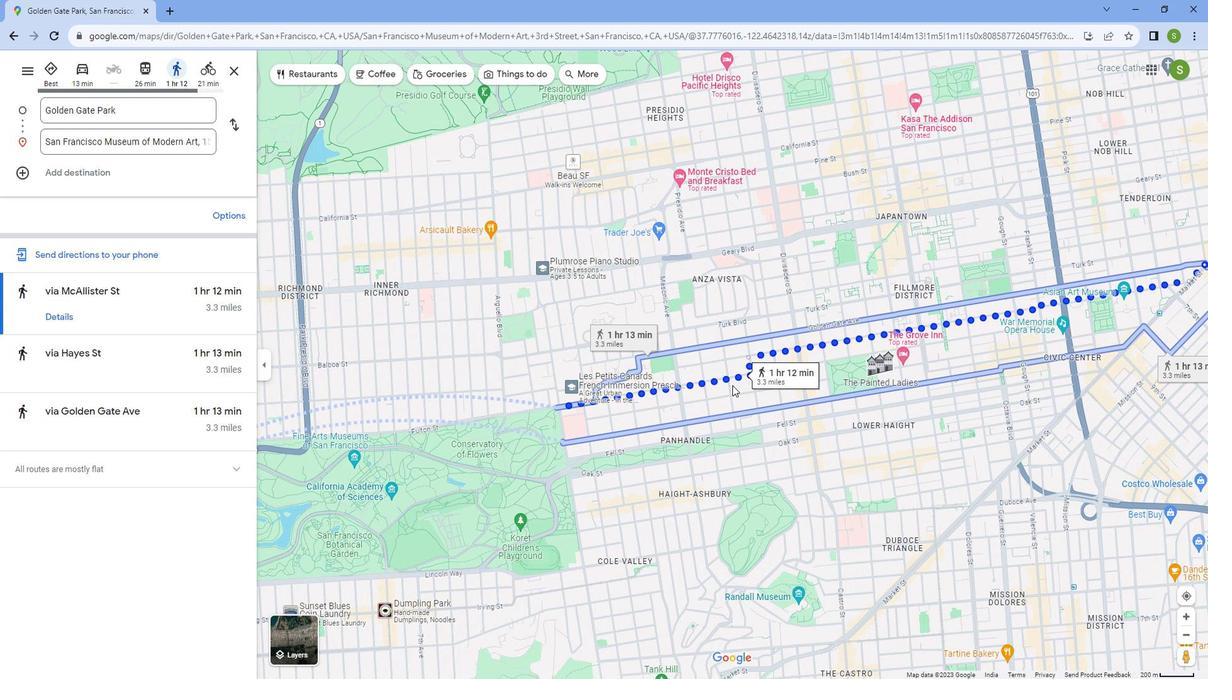 
Action: Mouse scrolled (762, 376) with delta (0, 0)
Screenshot: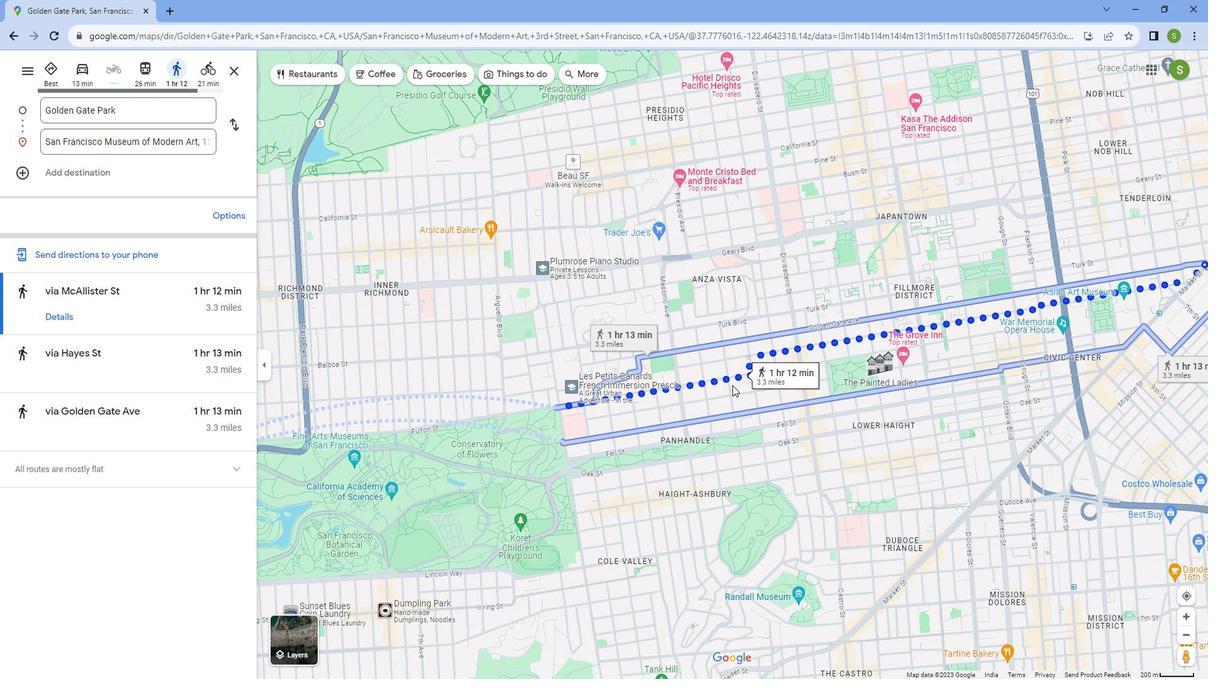 
Action: Mouse scrolled (762, 375) with delta (0, 0)
Screenshot: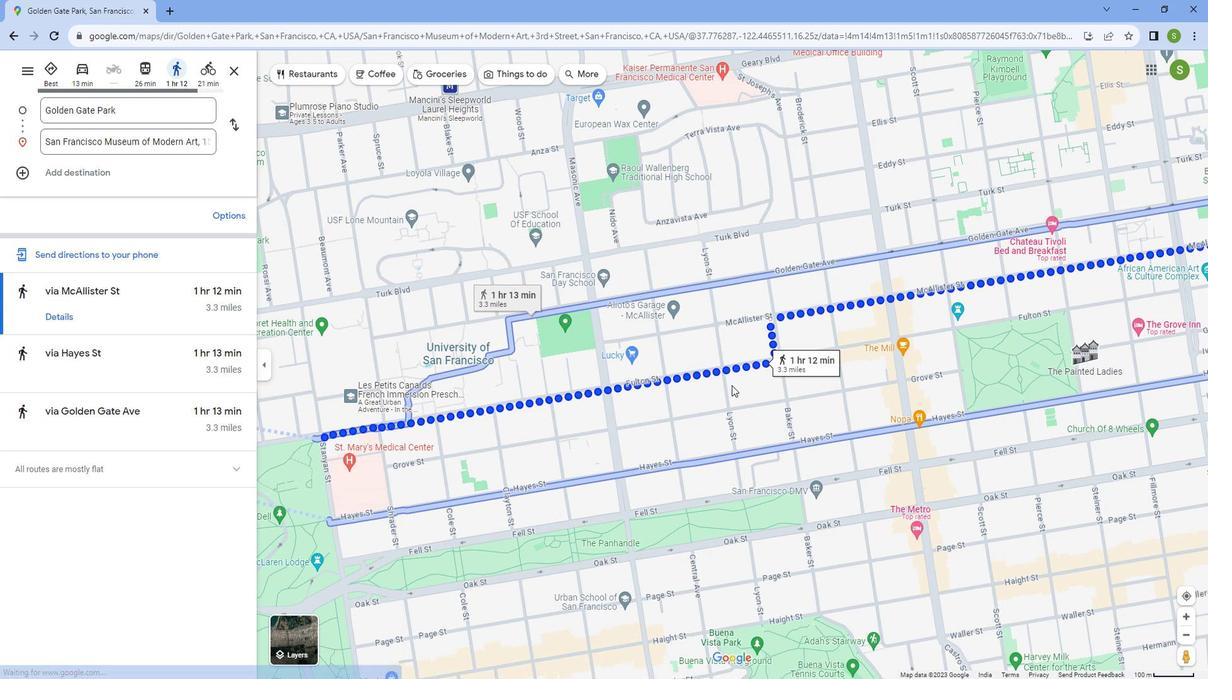 
Action: Mouse moved to (312, 448)
Screenshot: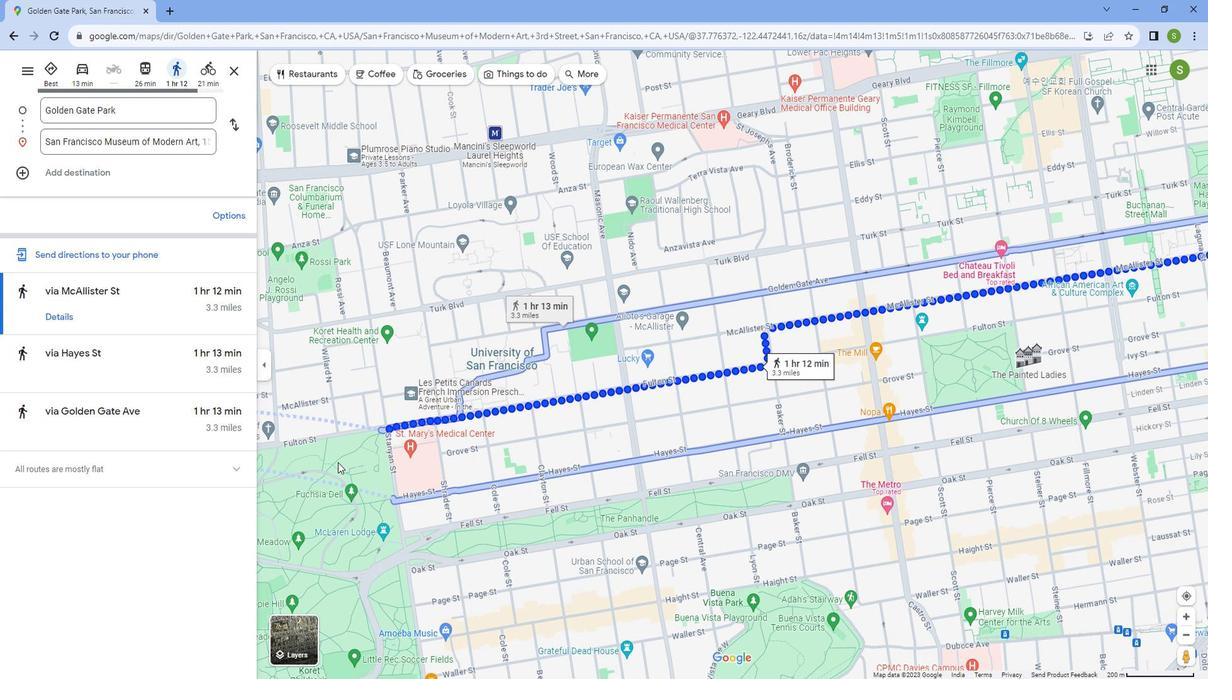 
Action: Mouse pressed left at (312, 448)
Screenshot: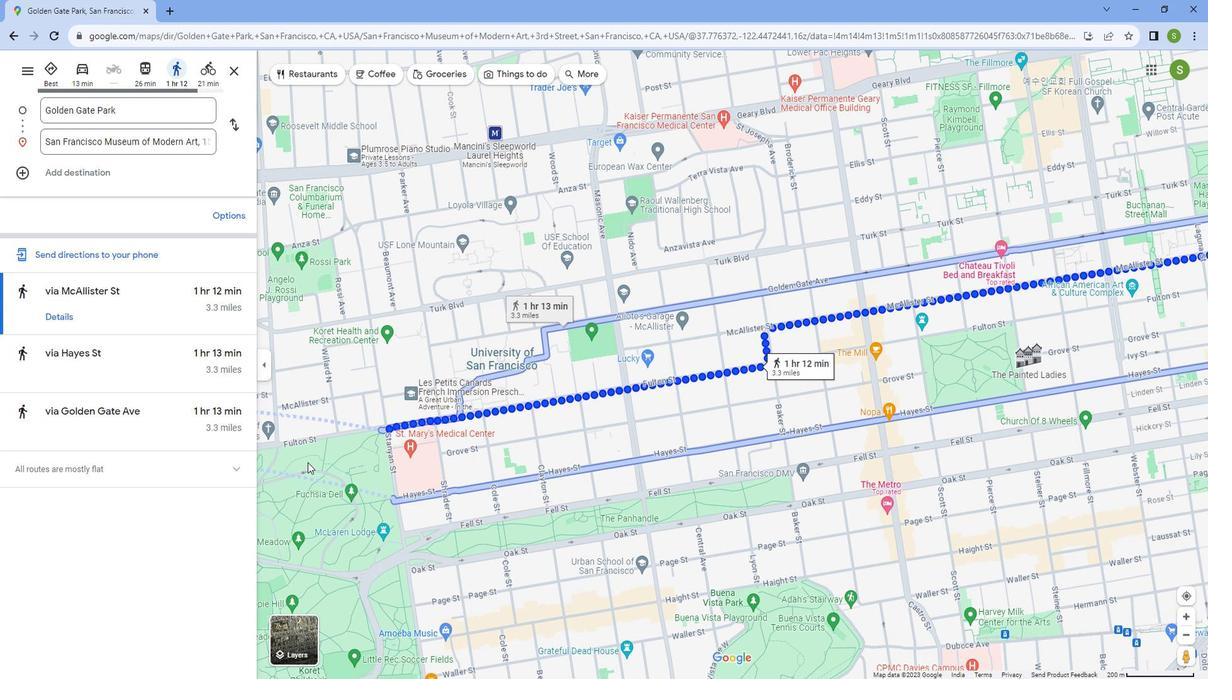 
Action: Mouse moved to (454, 533)
Screenshot: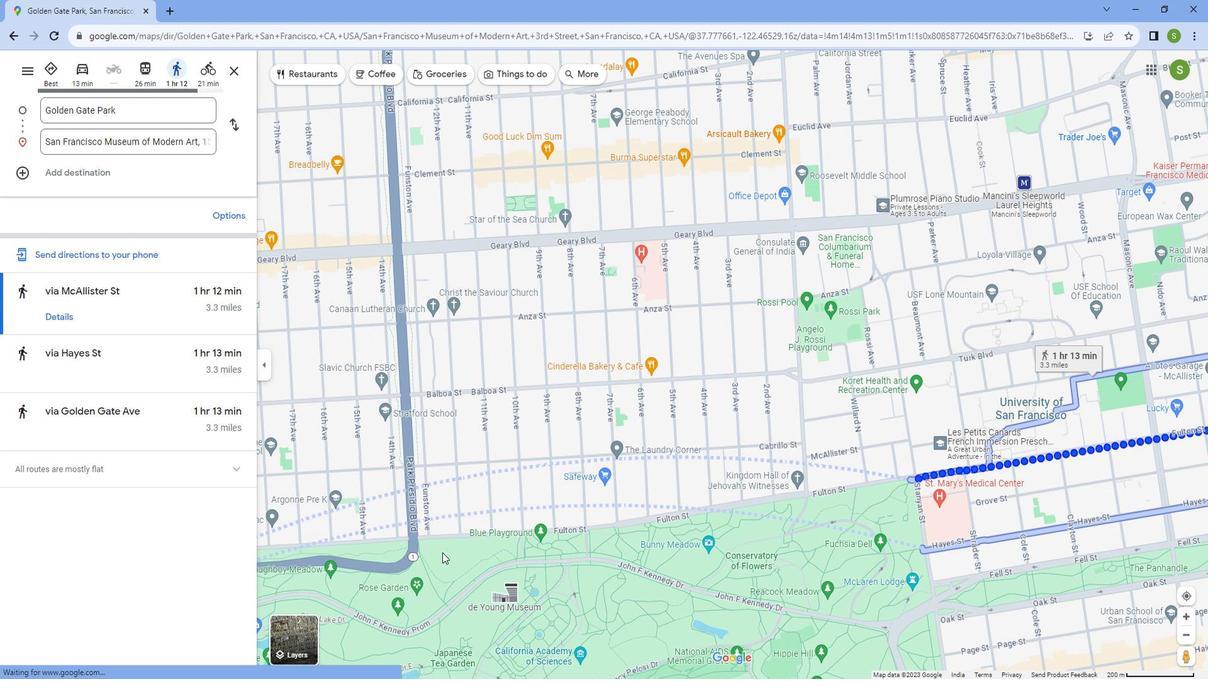 
Action: Mouse pressed left at (454, 533)
Screenshot: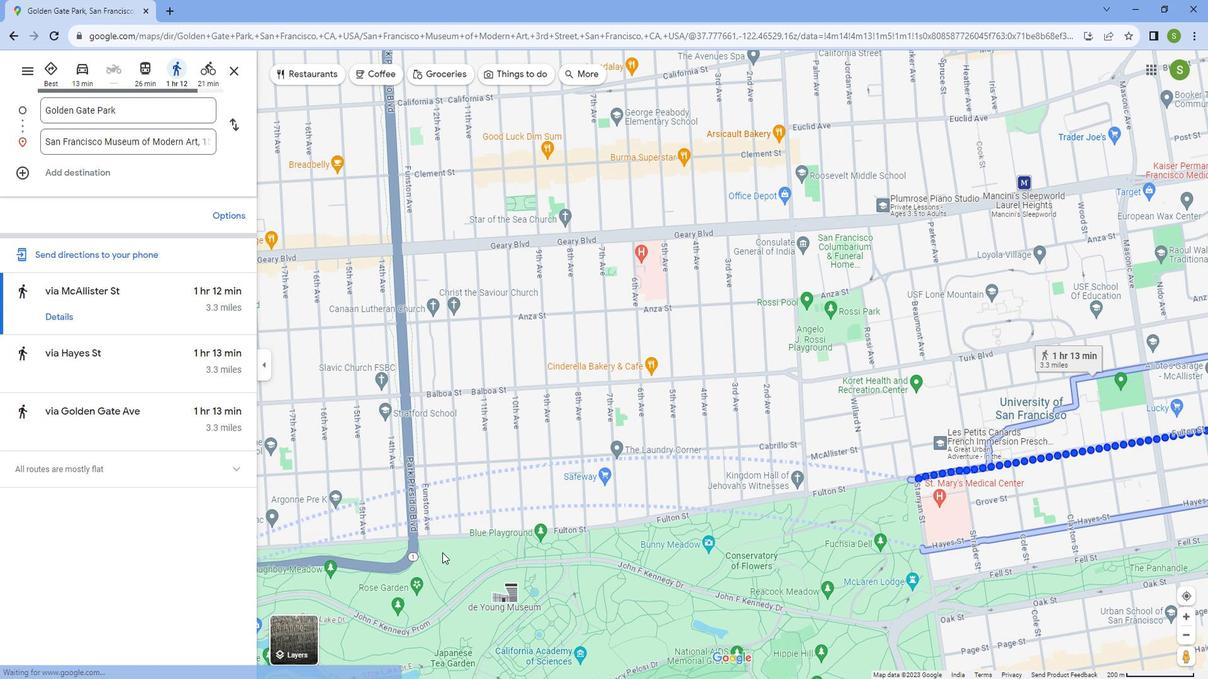 
Action: Mouse moved to (517, 541)
Screenshot: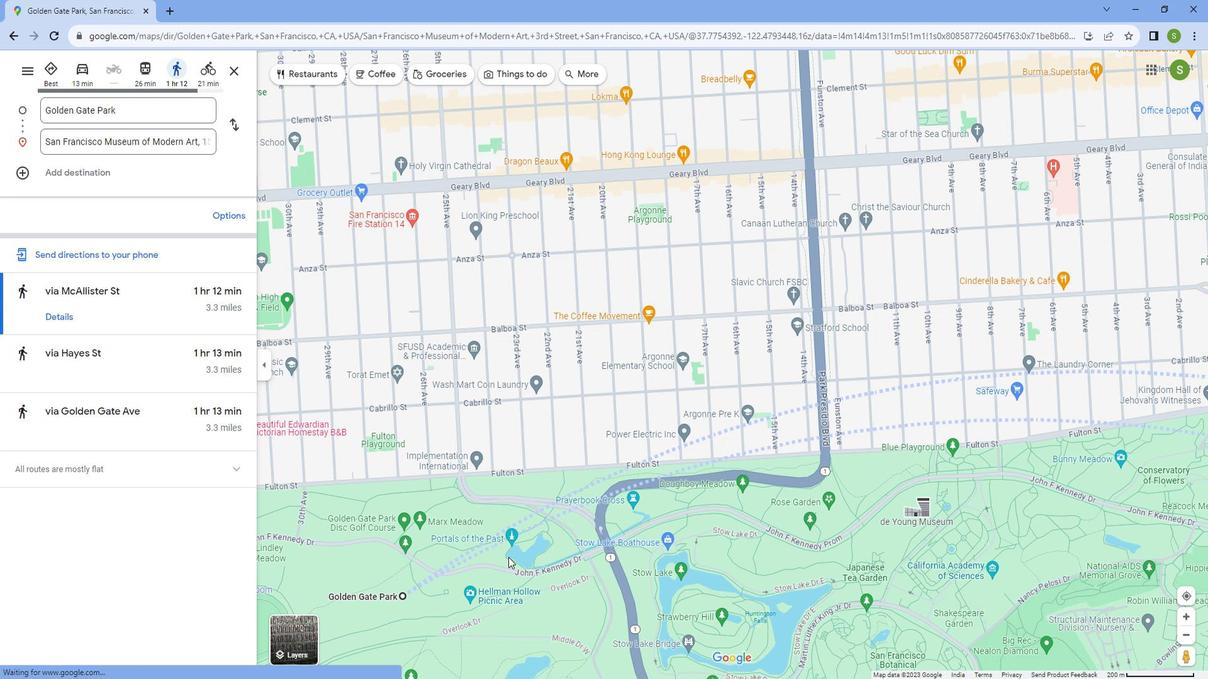 
Action: Mouse pressed left at (517, 541)
Screenshot: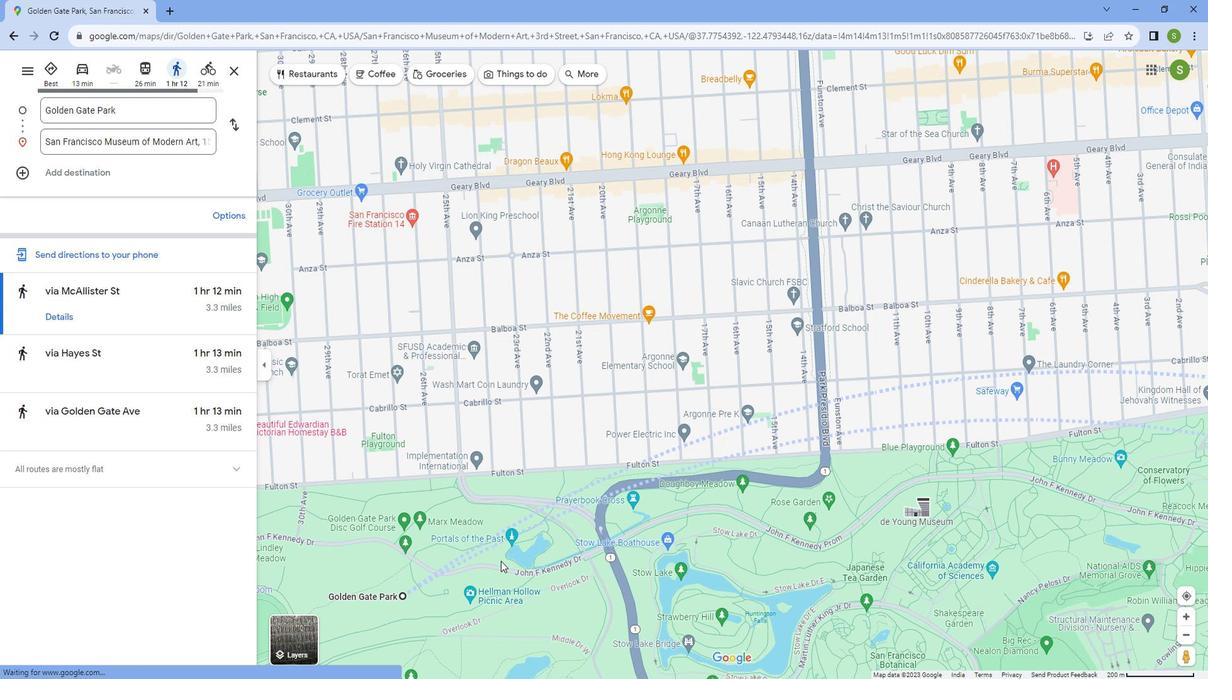 
Action: Mouse moved to (789, 502)
Screenshot: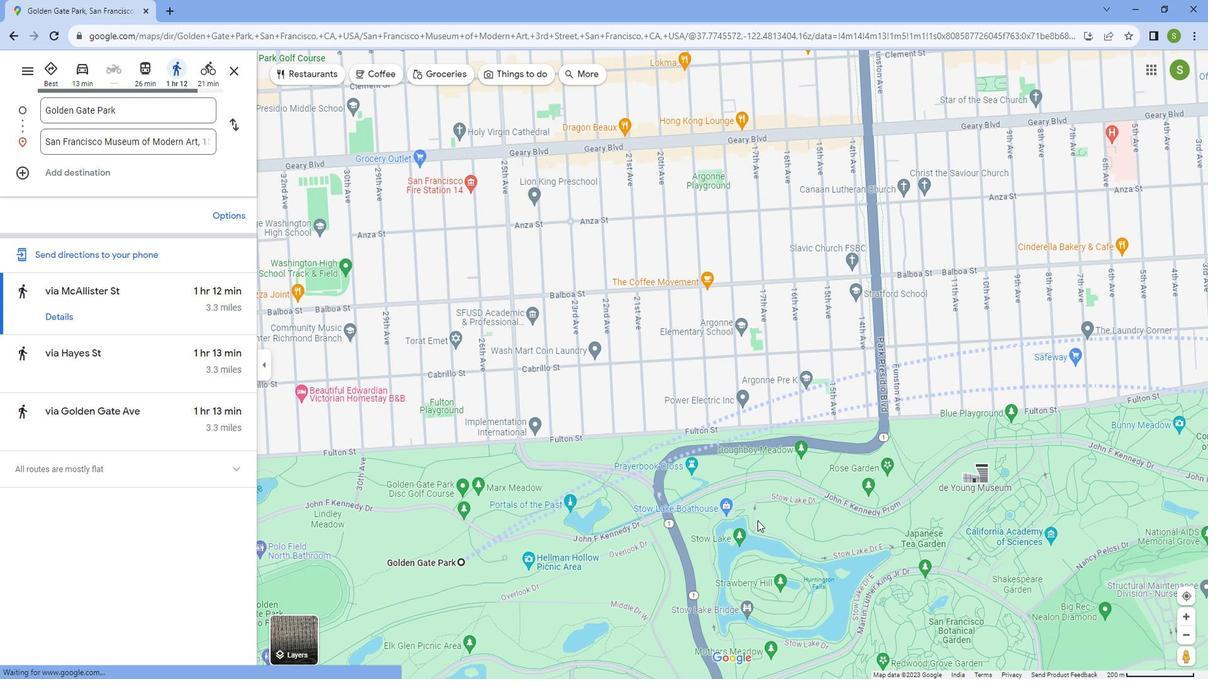 
Action: Mouse pressed left at (789, 502)
Screenshot: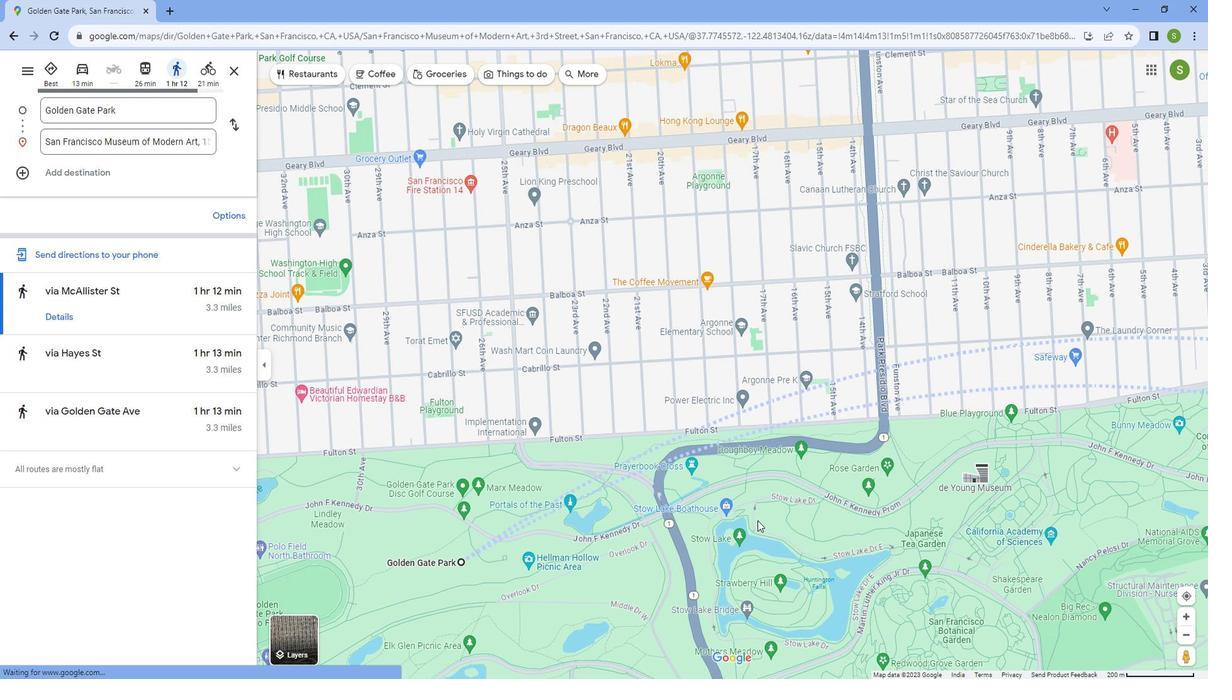 
Action: Mouse moved to (726, 465)
Screenshot: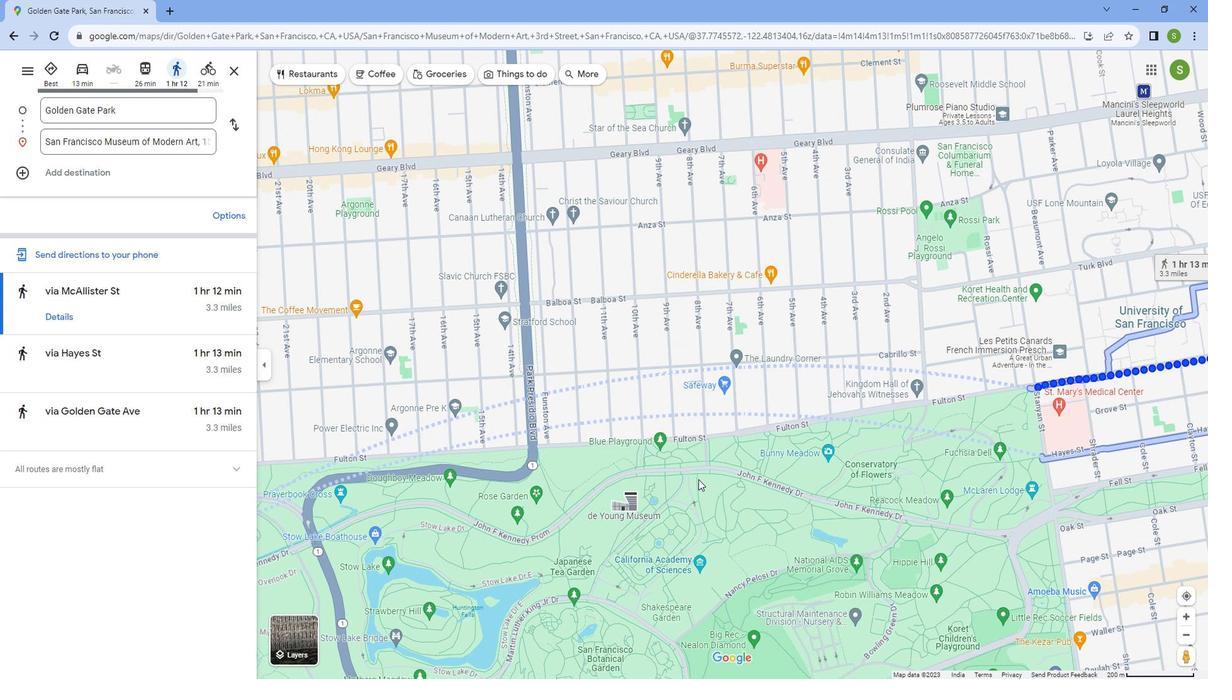 
Action: Mouse pressed left at (726, 465)
Screenshot: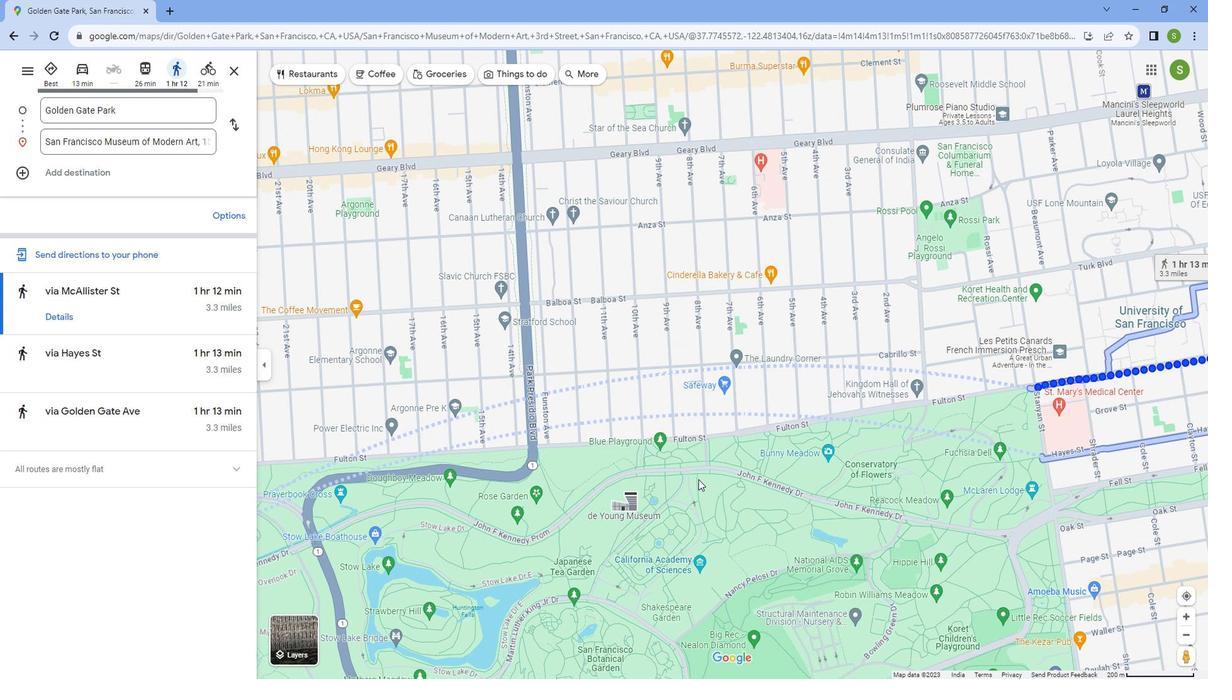 
Action: Mouse moved to (736, 510)
Screenshot: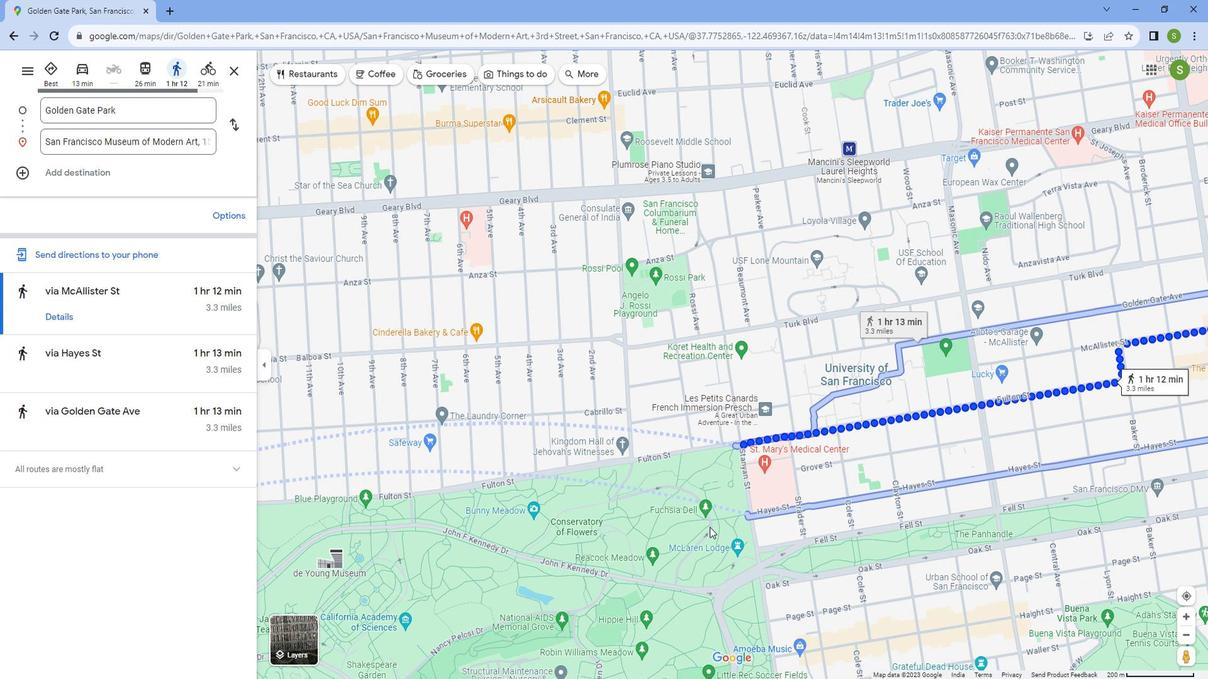 
Action: Mouse pressed left at (736, 510)
Screenshot: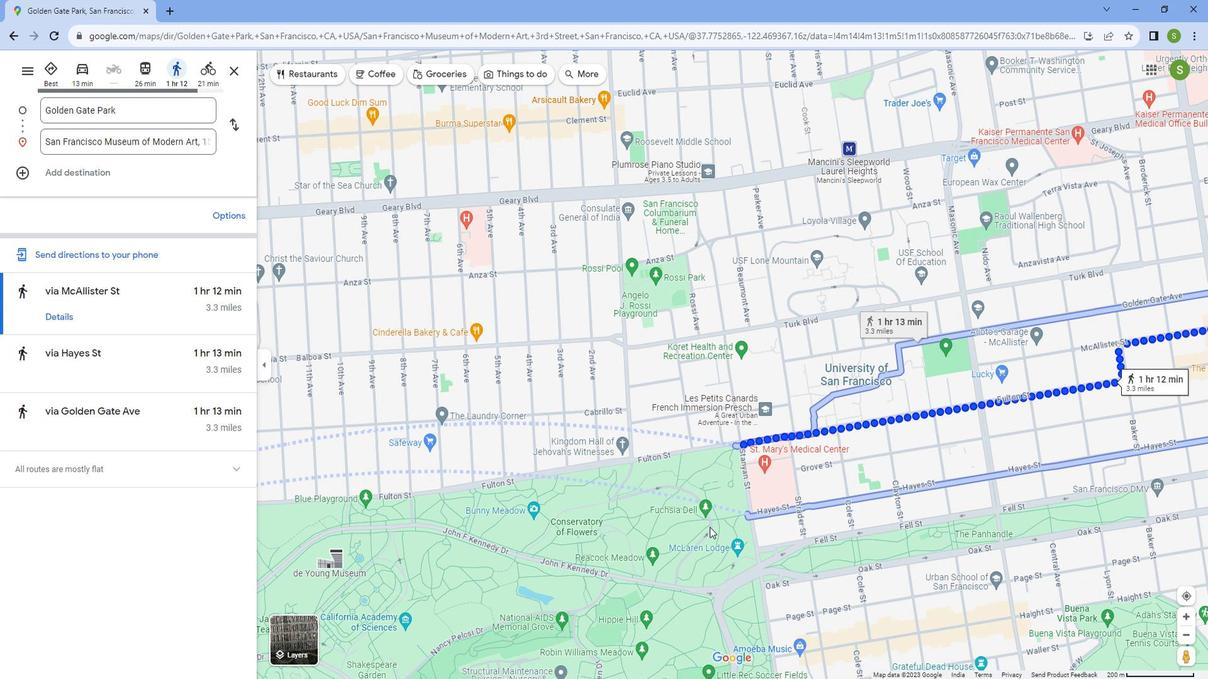 
Action: Mouse moved to (807, 444)
Screenshot: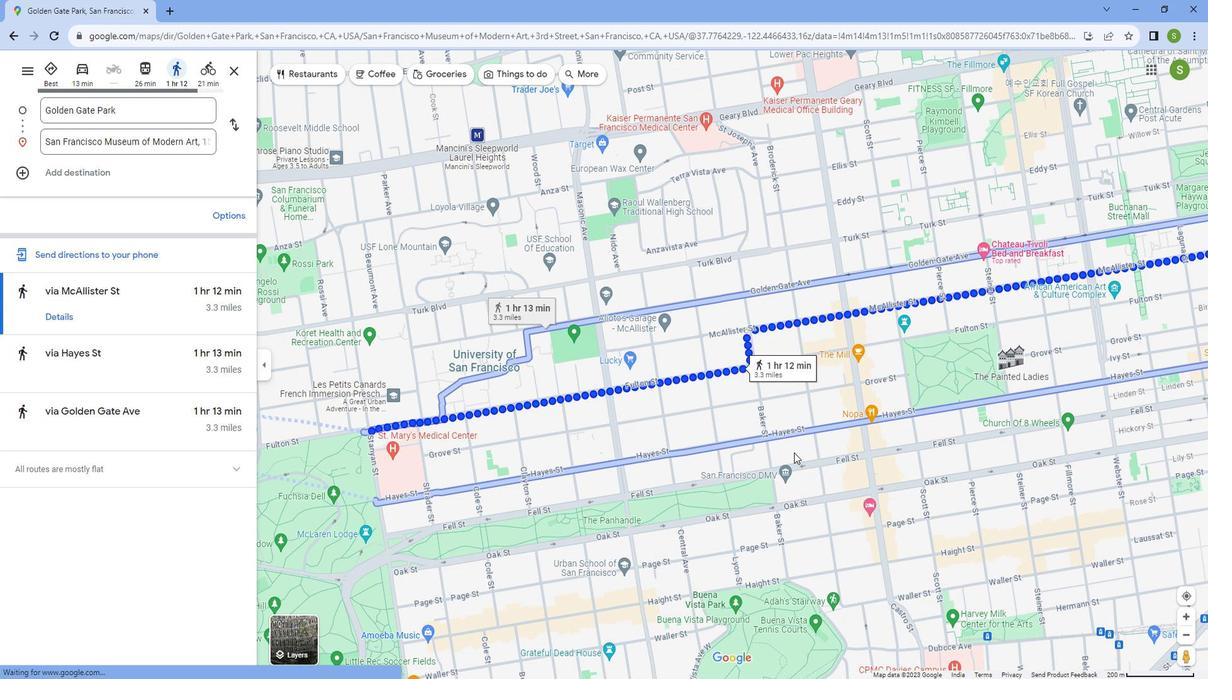 
Action: Mouse pressed left at (807, 444)
Screenshot: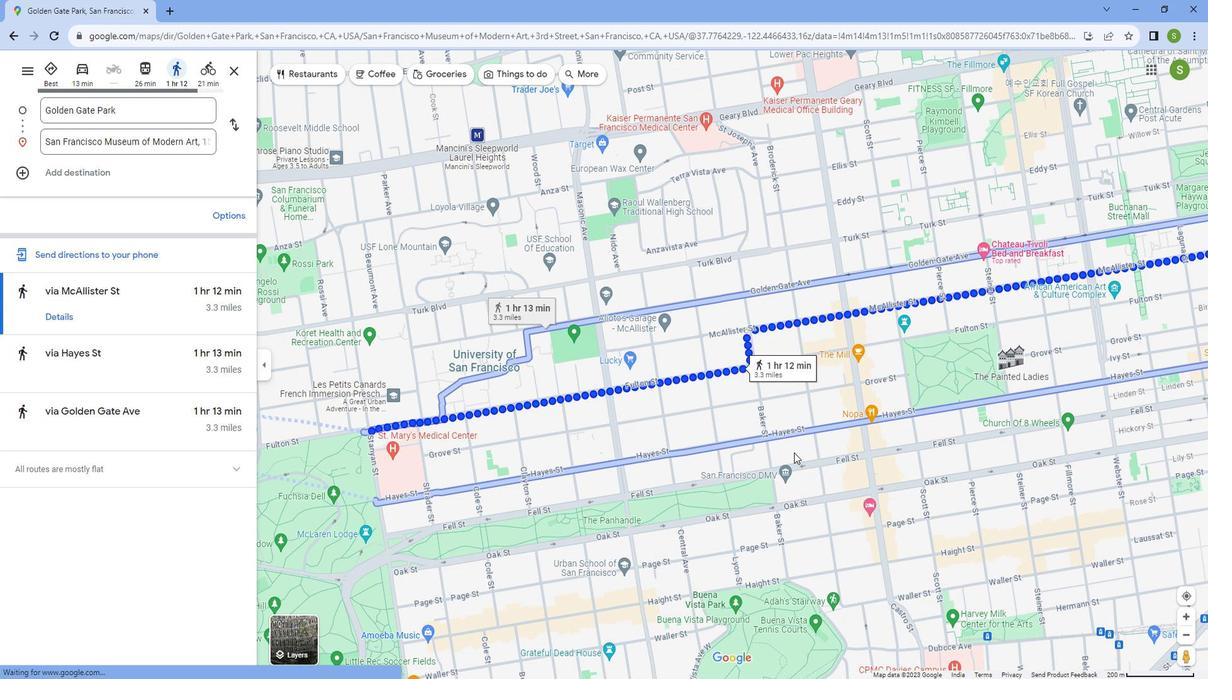 
Action: Mouse moved to (905, 459)
Screenshot: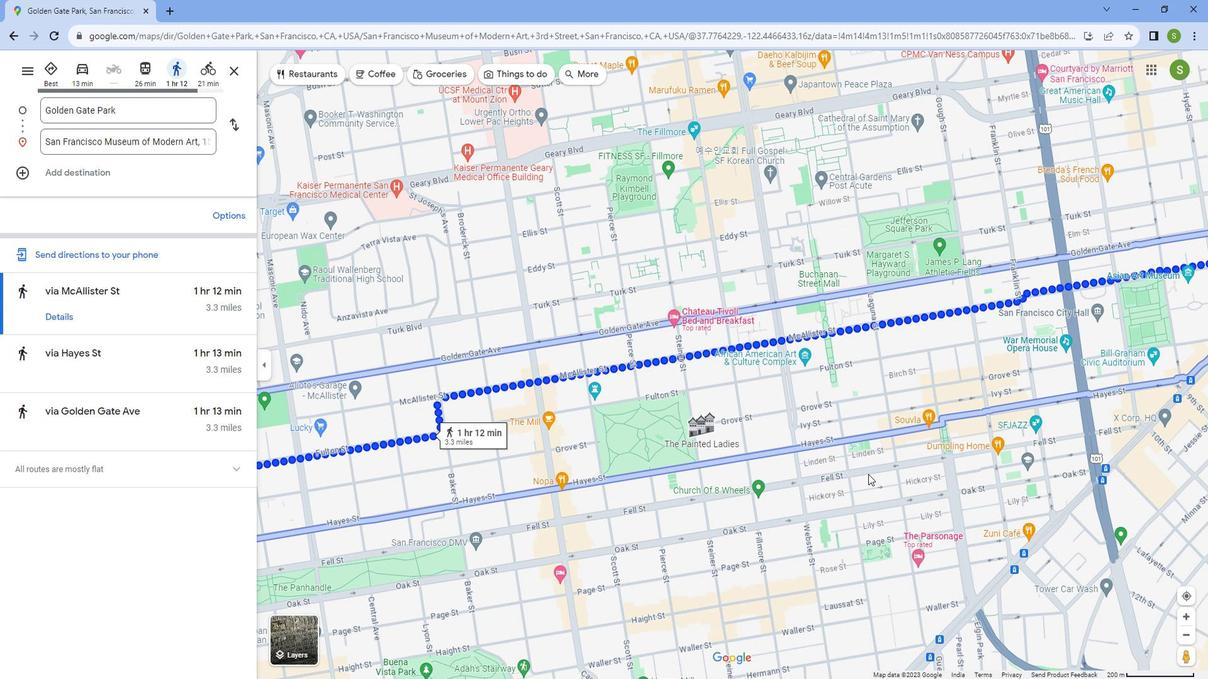 
Action: Mouse pressed left at (905, 459)
Screenshot: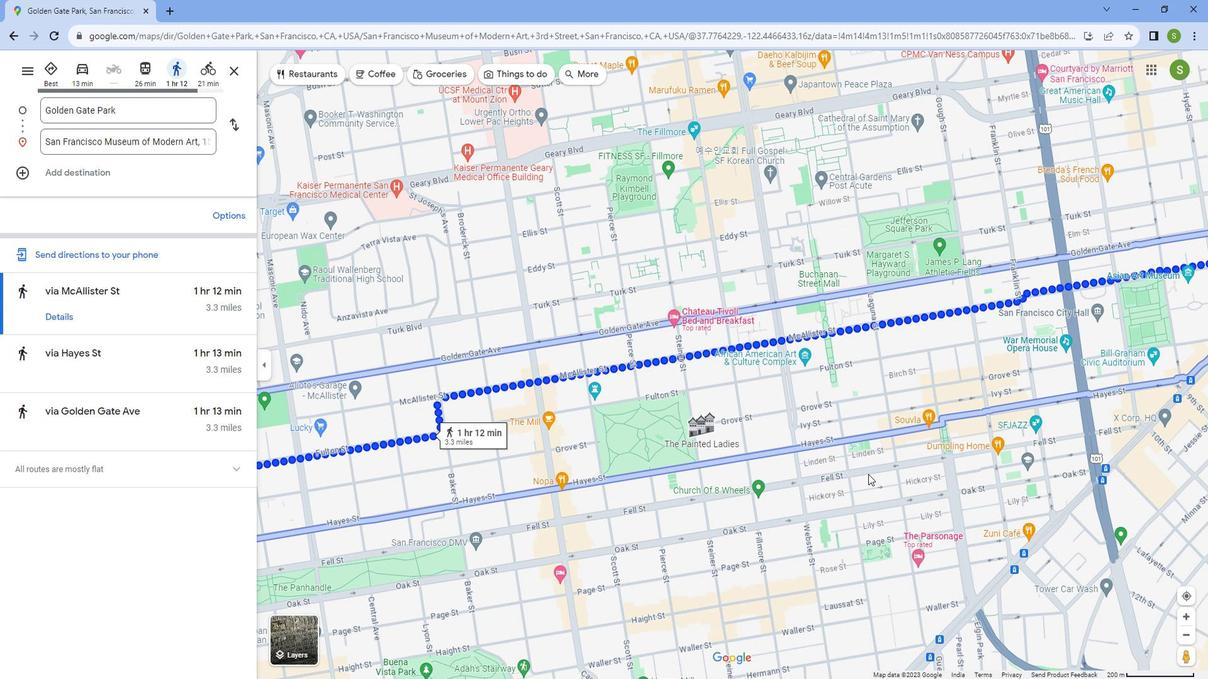 
Action: Mouse moved to (918, 461)
Screenshot: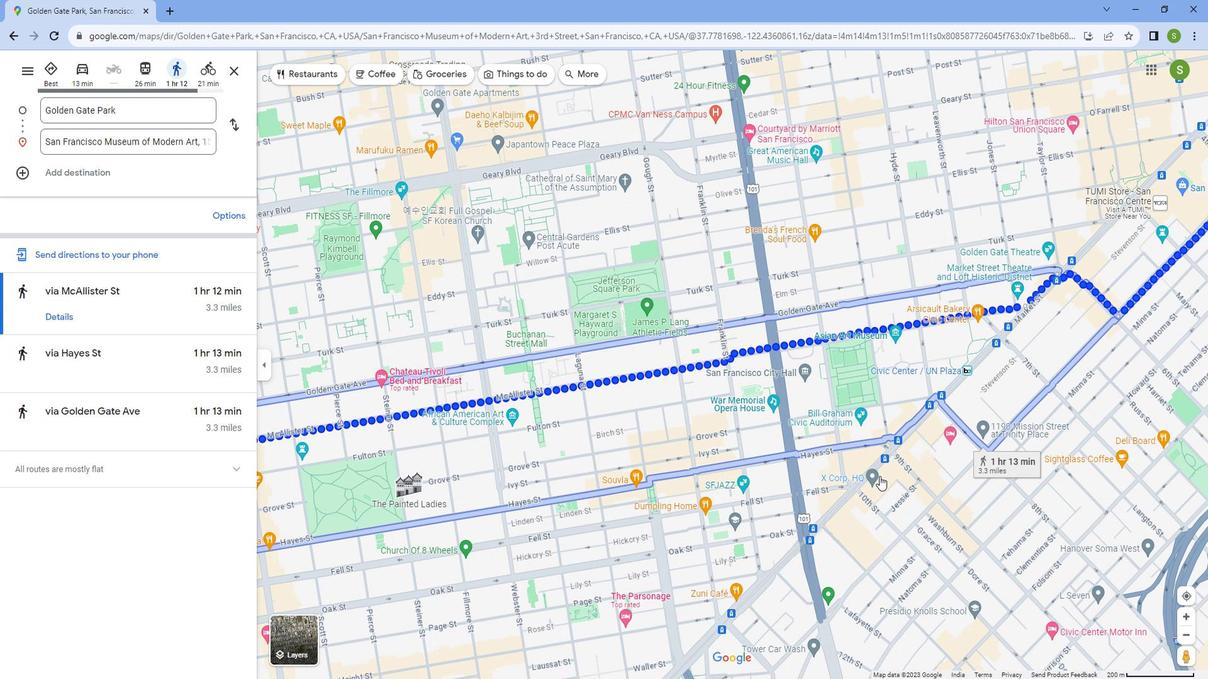 
Action: Mouse pressed left at (918, 461)
Screenshot: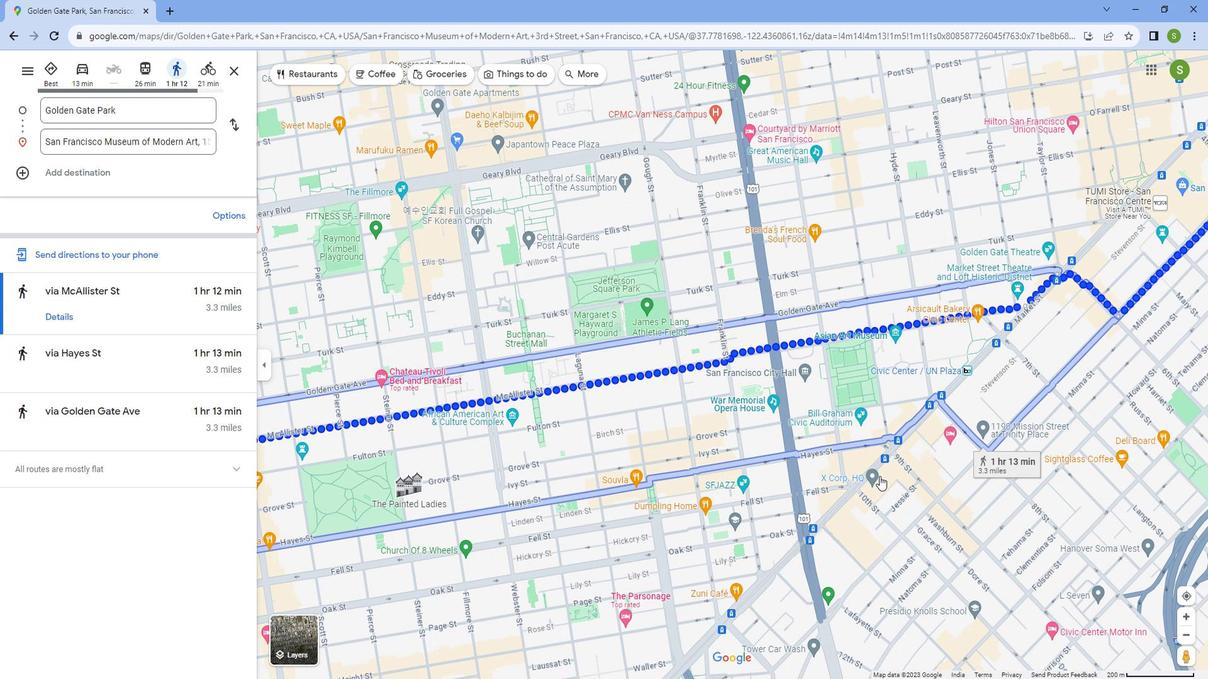 
Action: Mouse moved to (891, 460)
Screenshot: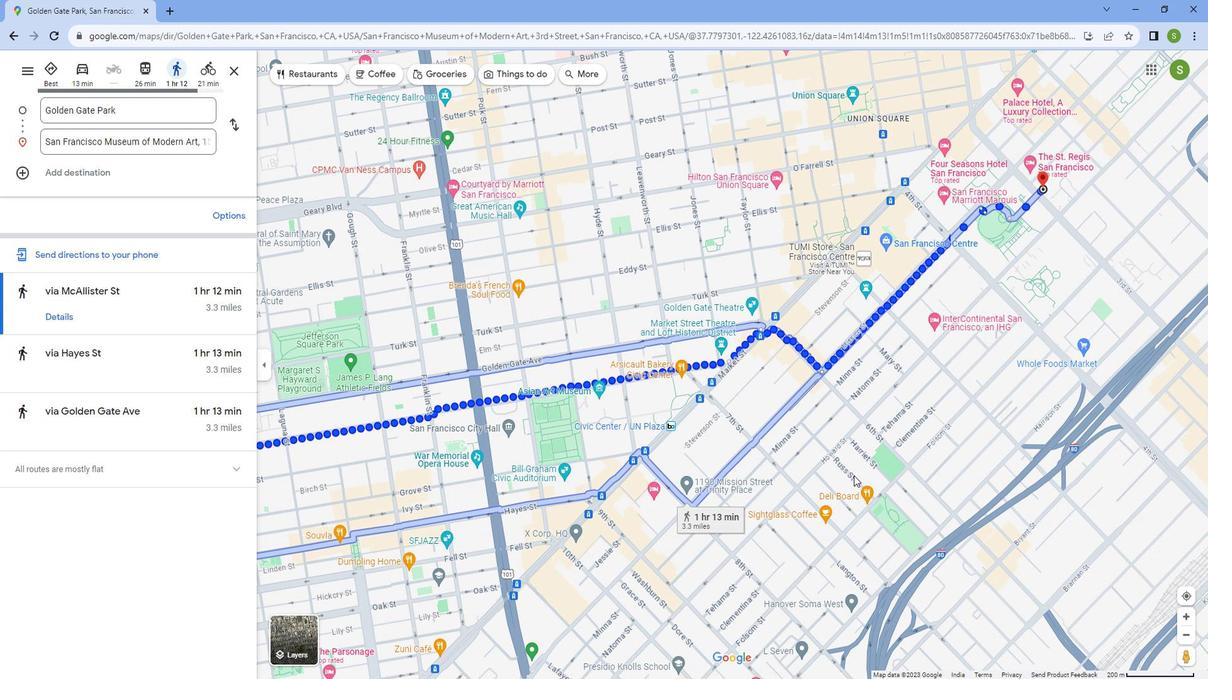 
Action: Mouse pressed left at (891, 460)
Screenshot: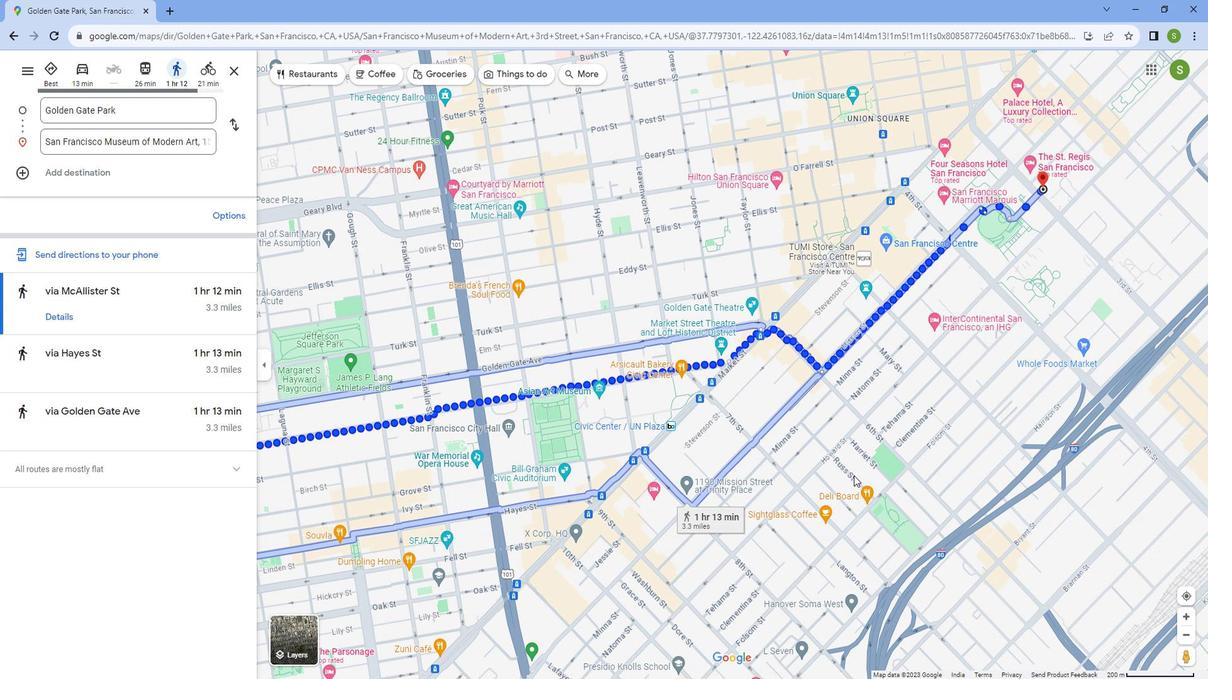 
Action: Mouse moved to (49, 311)
Screenshot: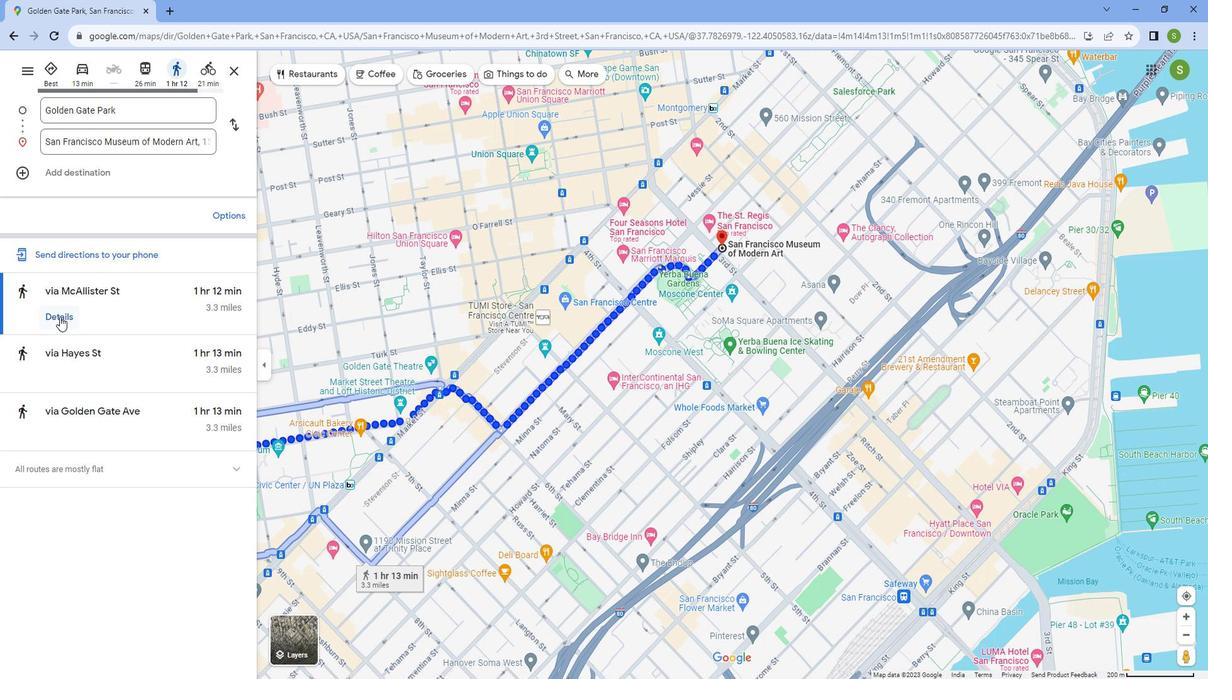 
Action: Mouse pressed left at (49, 311)
Screenshot: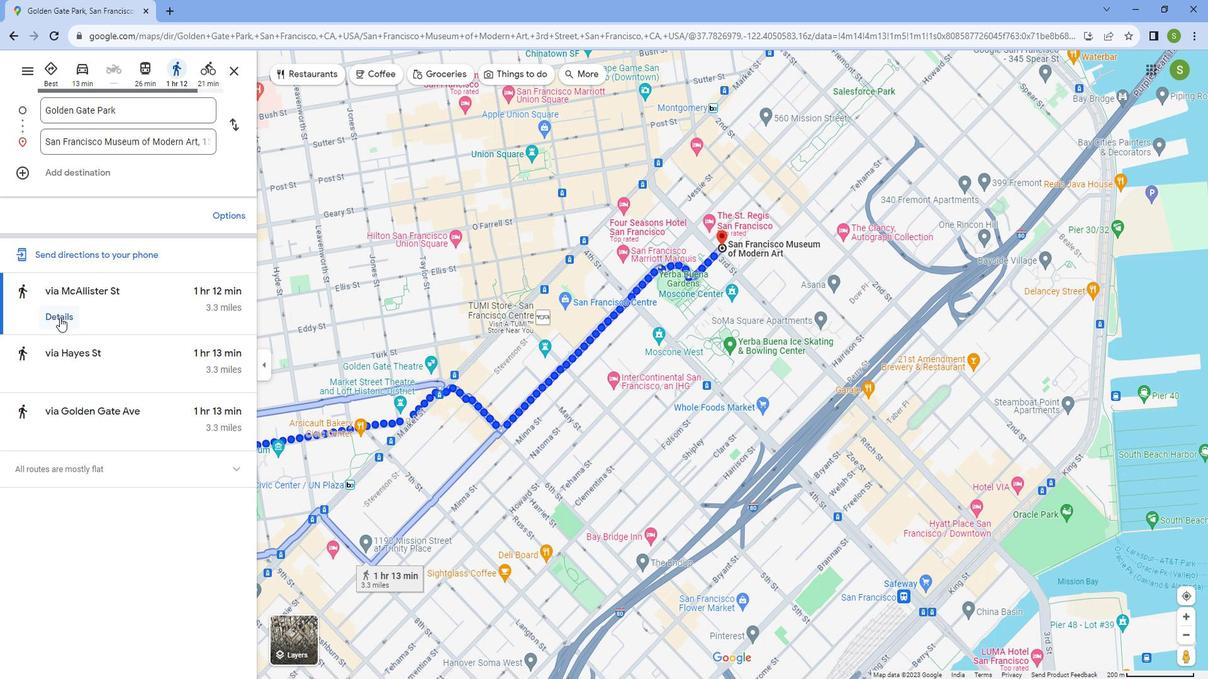 
Action: Mouse moved to (57, 309)
Screenshot: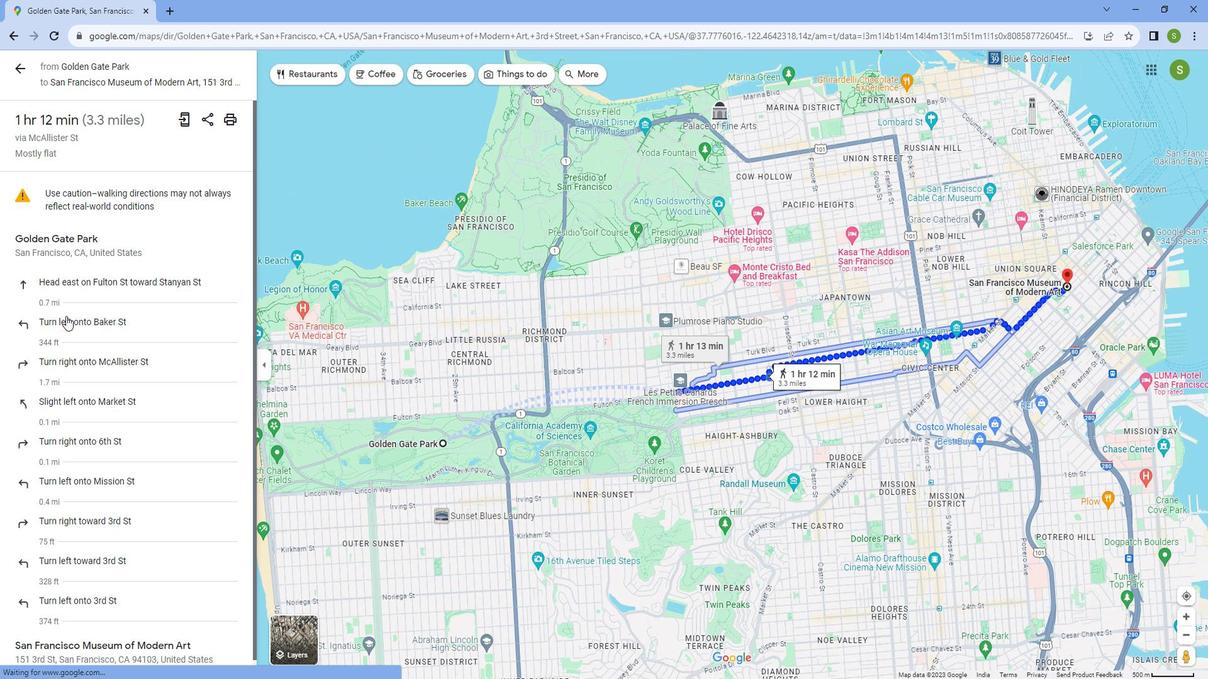 
Action: Mouse scrolled (57, 308) with delta (0, 0)
Screenshot: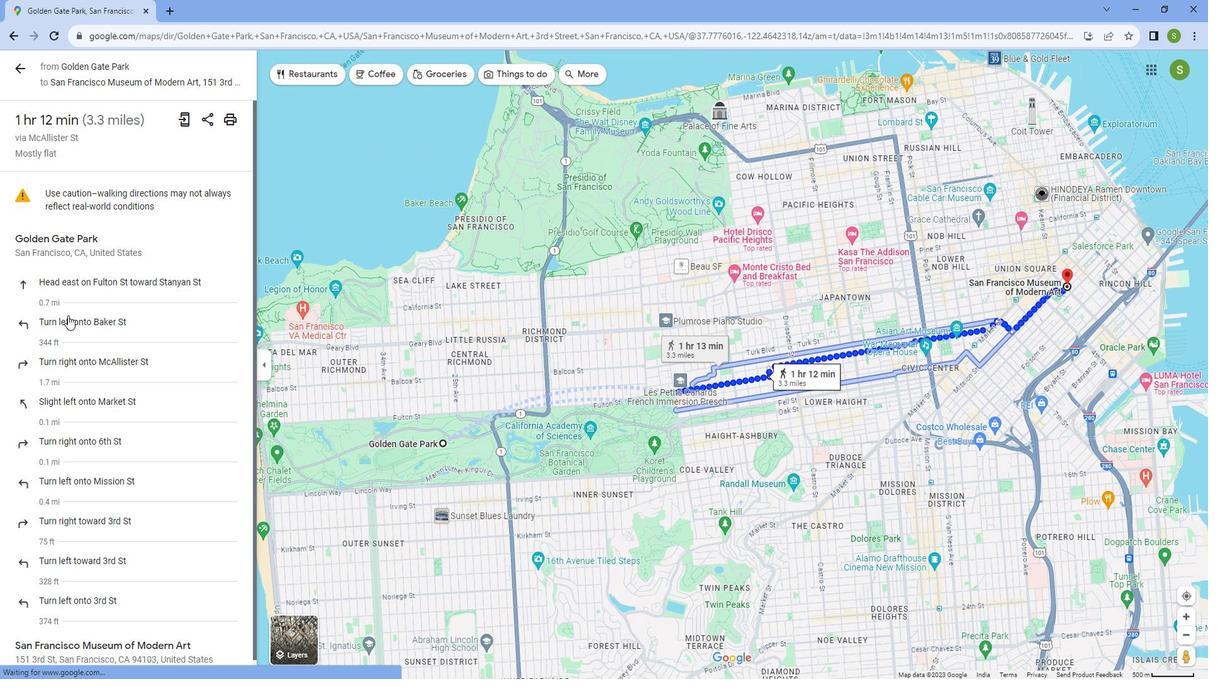 
Action: Mouse scrolled (57, 308) with delta (0, 0)
Screenshot: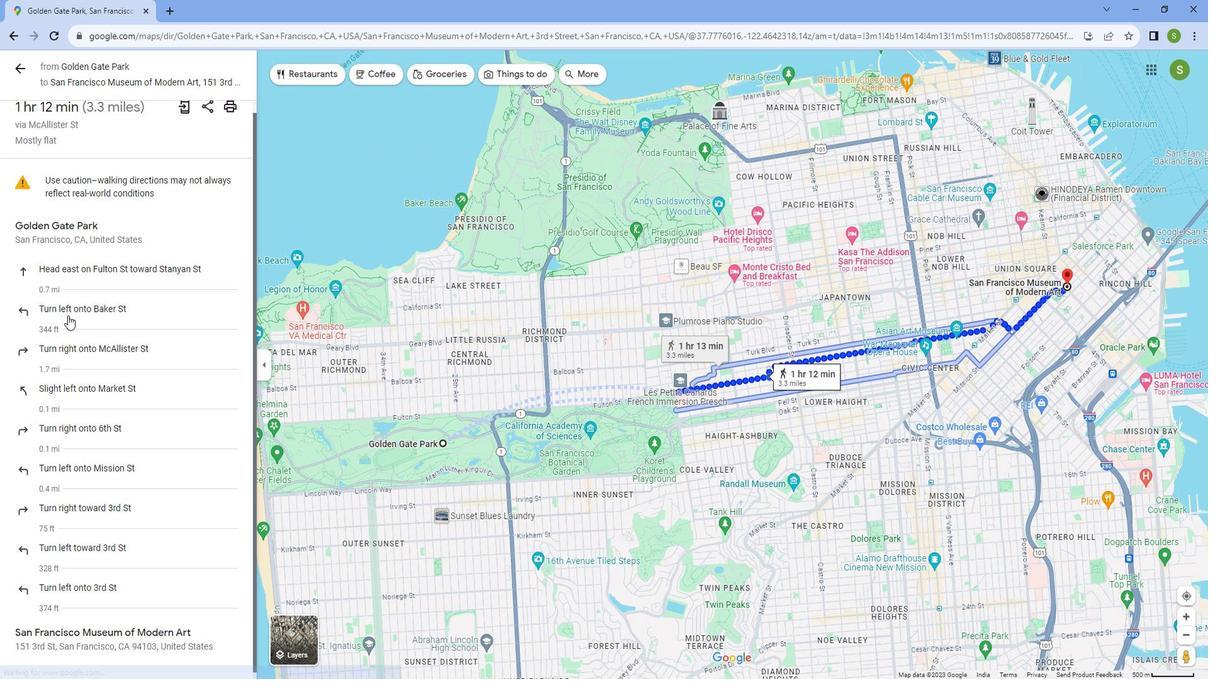 
Action: Mouse scrolled (57, 308) with delta (0, 0)
Screenshot: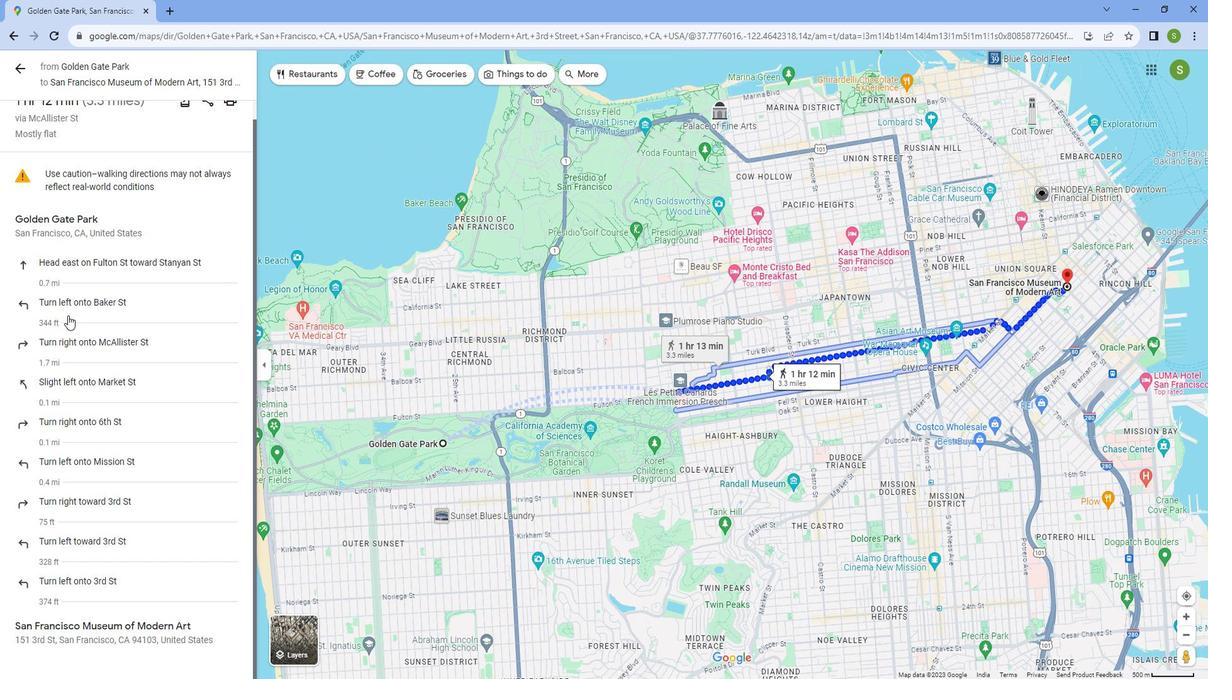 
Action: Mouse scrolled (57, 308) with delta (0, 0)
Screenshot: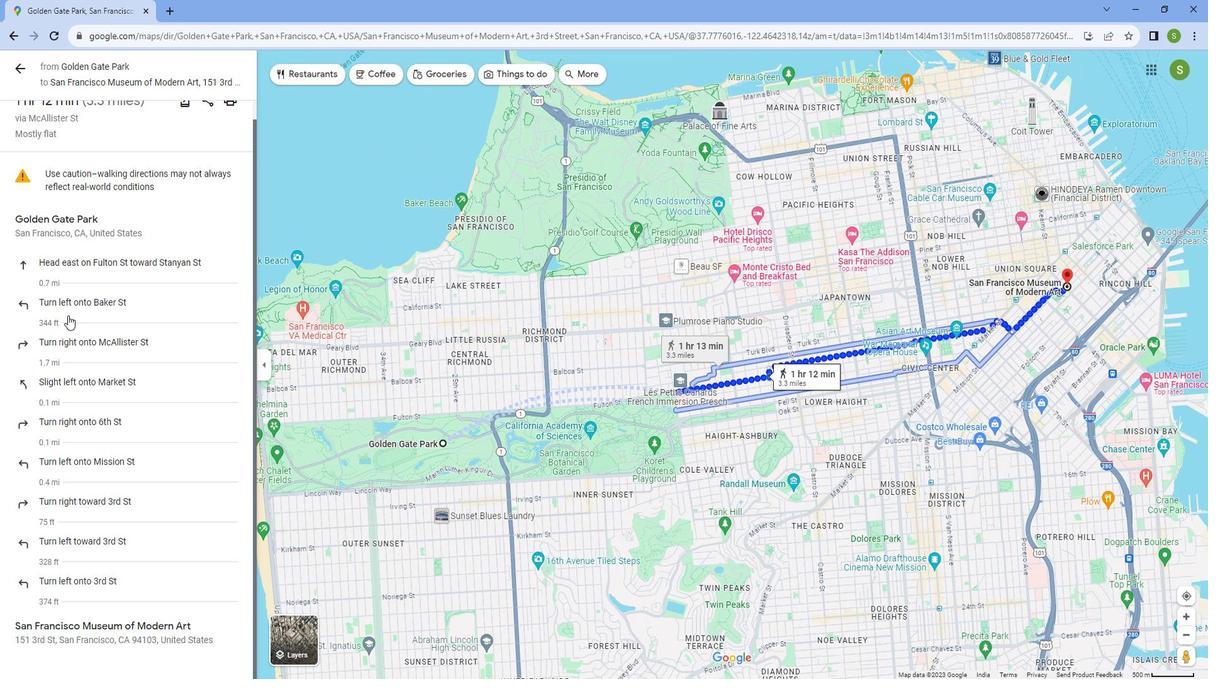 
Action: Mouse scrolled (57, 308) with delta (0, 0)
Screenshot: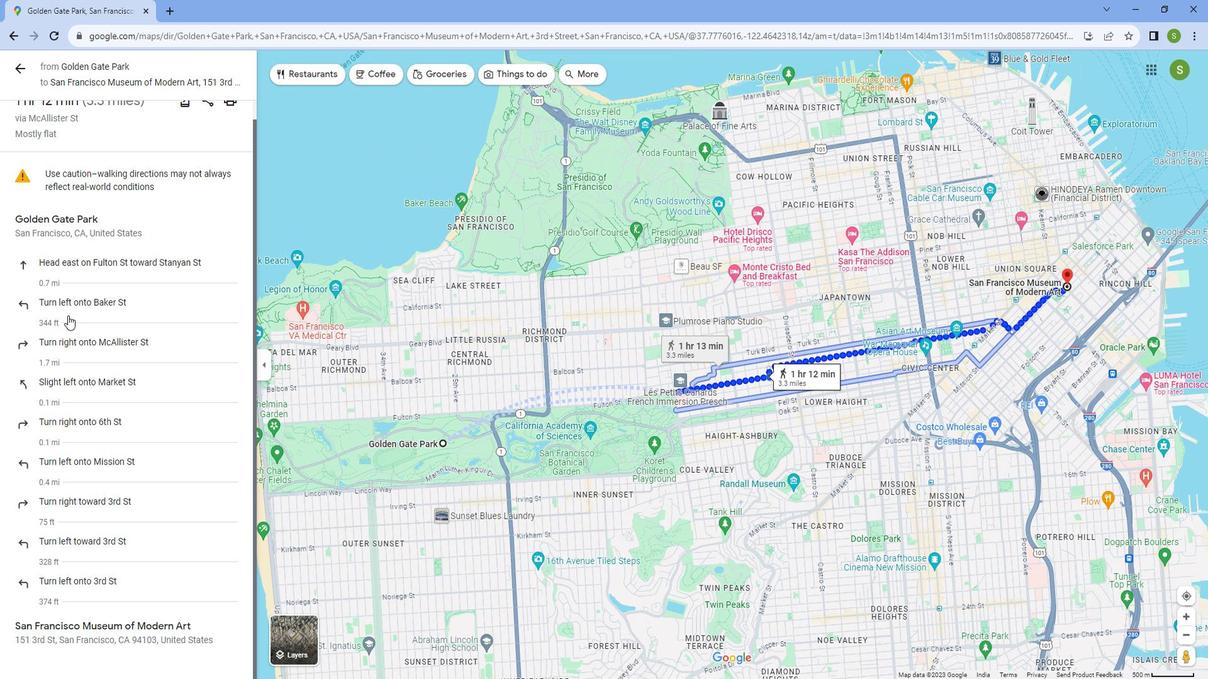 
Action: Mouse scrolled (57, 310) with delta (0, 0)
Screenshot: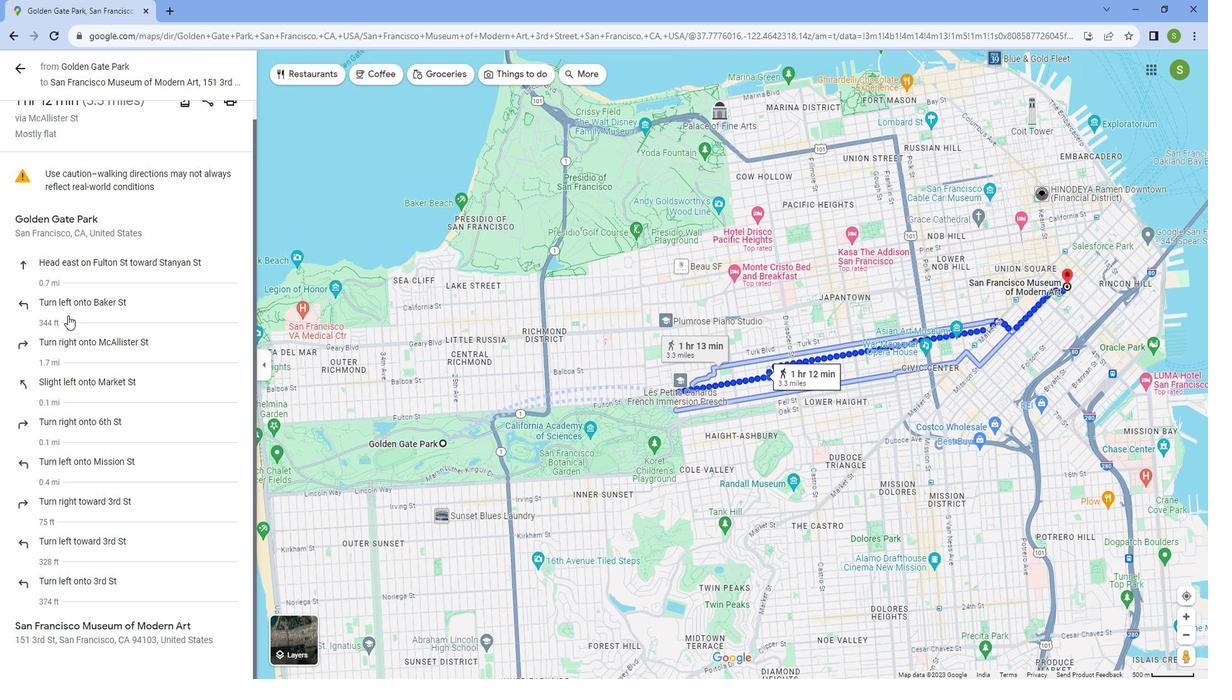 
Action: Mouse scrolled (57, 310) with delta (0, 0)
Screenshot: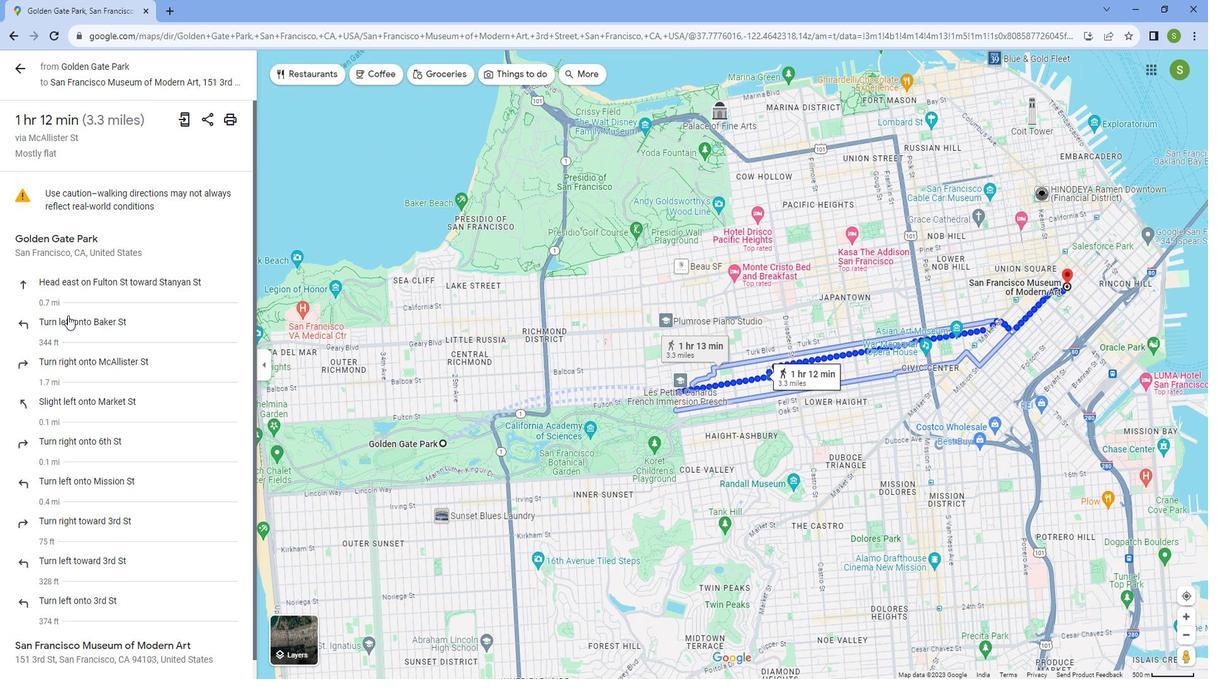 
Action: Mouse moved to (963, 405)
Screenshot: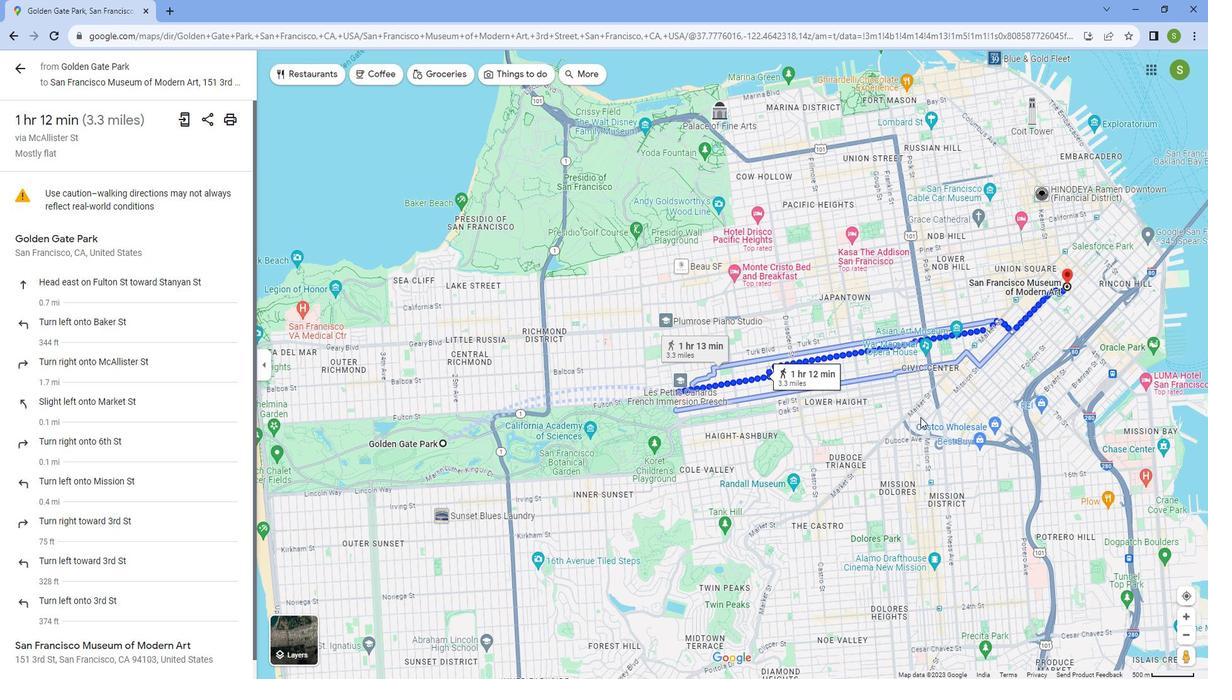 
